 Task: Look for space in Kasongo-Lunda, Democratic Republic of the Congo from 15th August, 2023 to 20th August, 2023 for 1 adult in price range Rs.5000 to Rs.10000. Place can be private room with 1  bedroom having 1 bed and 1 bathroom. Property type can be house, flat, guest house, hotel. Booking option can be shelf check-in. Required host language is .
Action: Mouse moved to (402, 93)
Screenshot: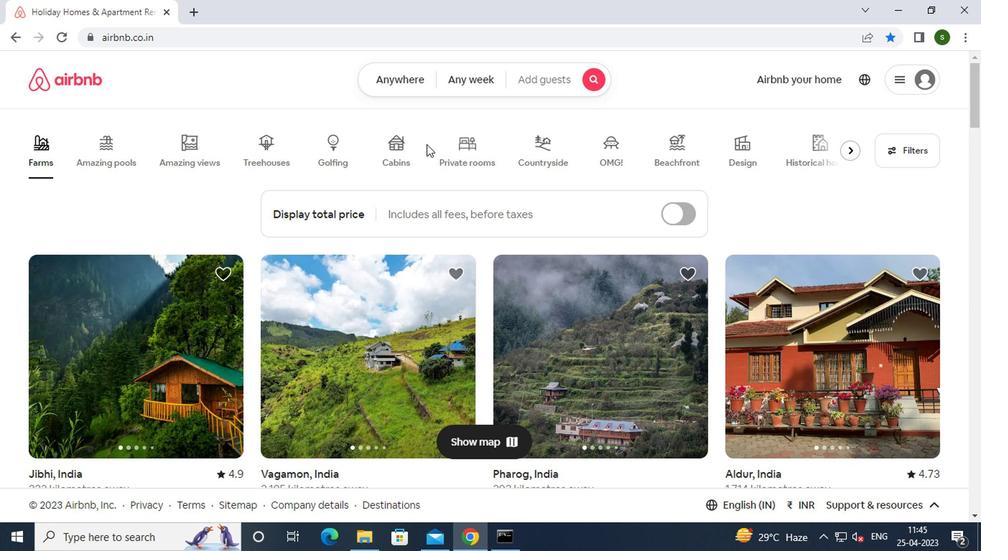 
Action: Mouse pressed left at (402, 93)
Screenshot: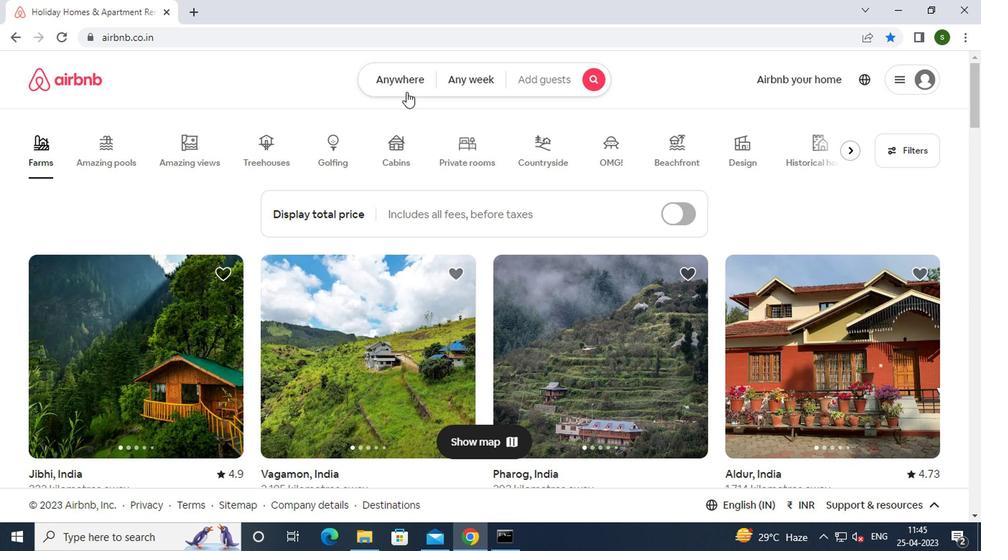 
Action: Mouse moved to (298, 139)
Screenshot: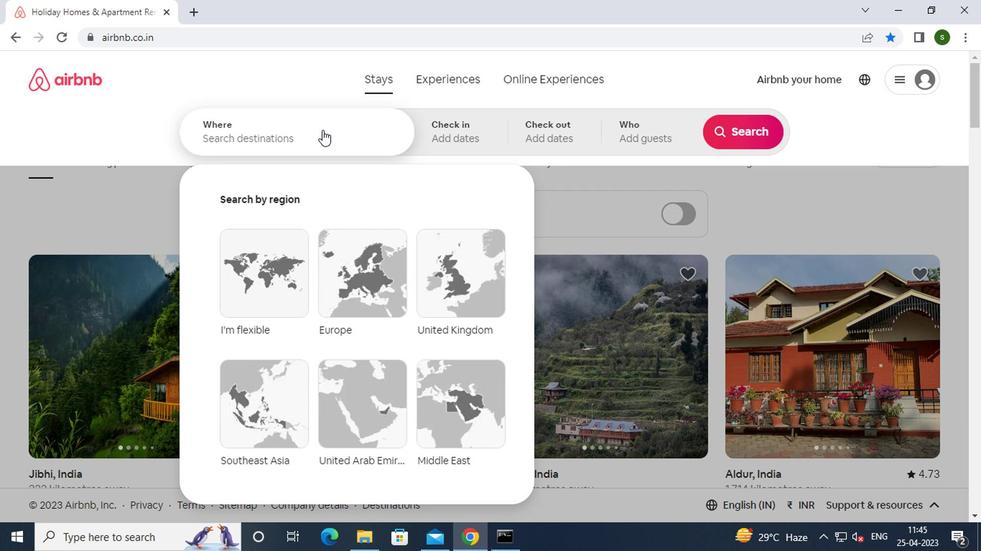 
Action: Mouse pressed left at (298, 139)
Screenshot: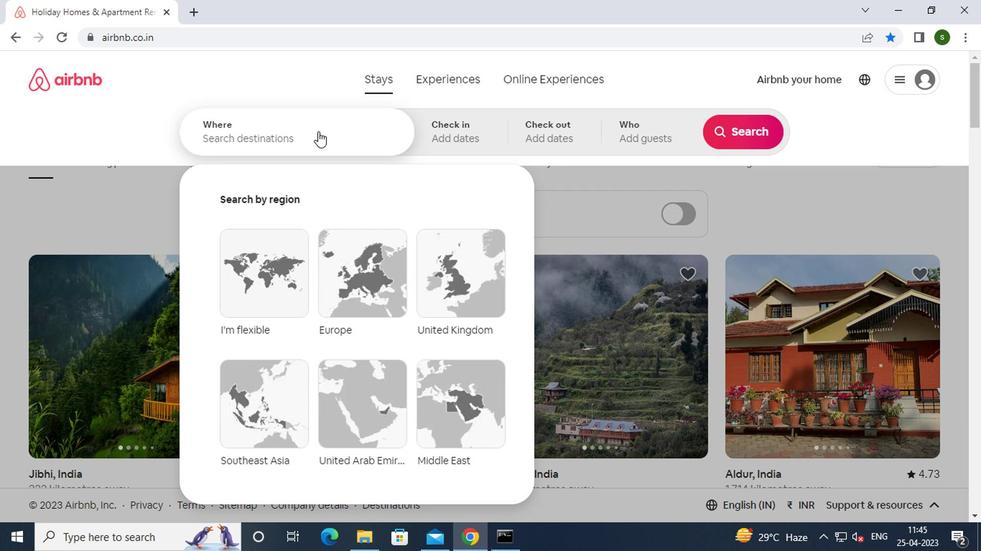 
Action: Key pressed k<Key.caps_lock>asongo-<Key.caps_lock>l<Key.caps_lock>unda,
Screenshot: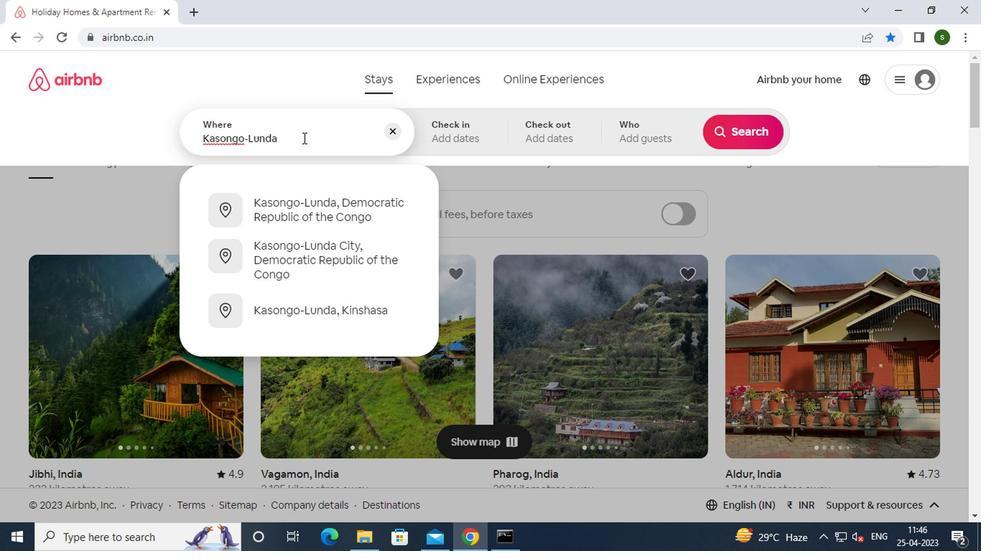 
Action: Mouse moved to (310, 205)
Screenshot: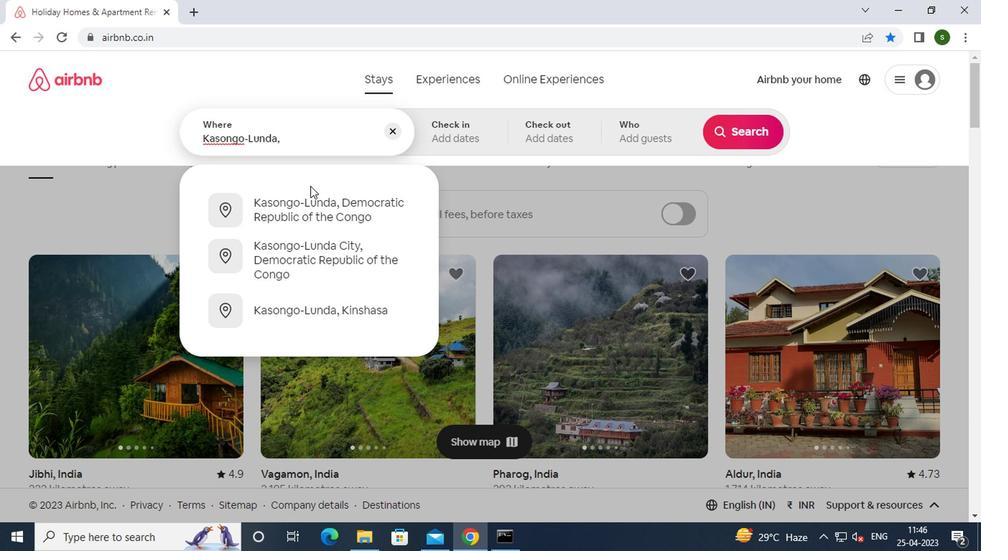 
Action: Mouse pressed left at (310, 205)
Screenshot: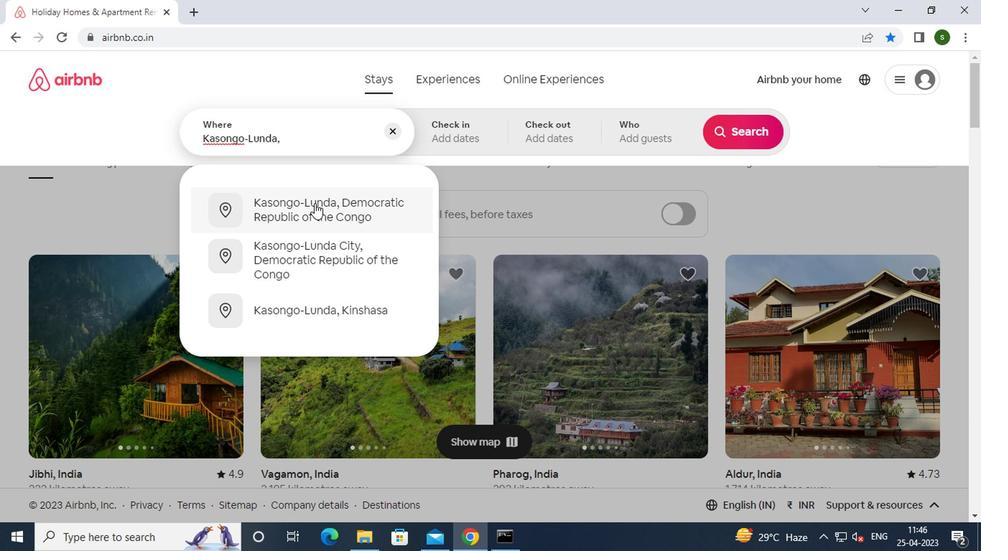 
Action: Mouse moved to (728, 245)
Screenshot: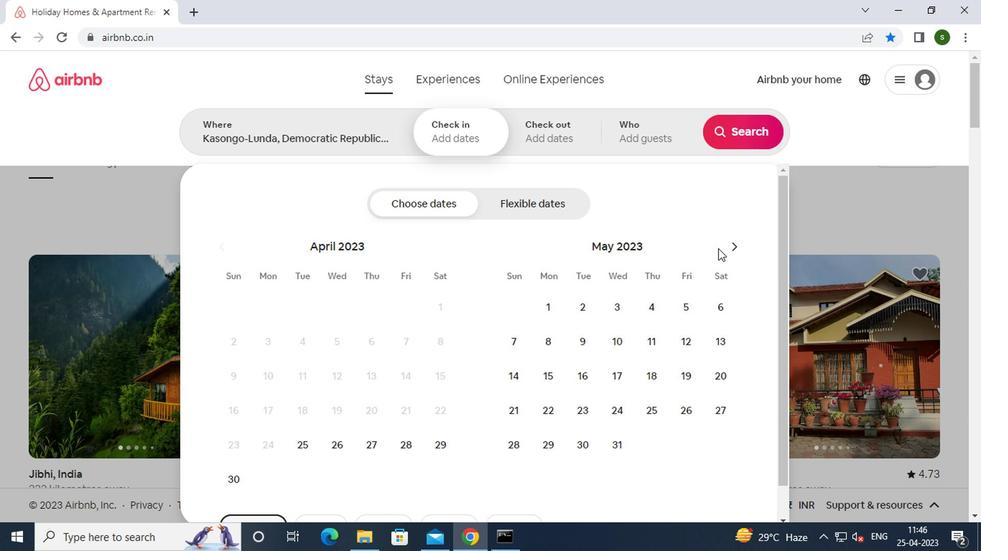 
Action: Mouse pressed left at (728, 245)
Screenshot: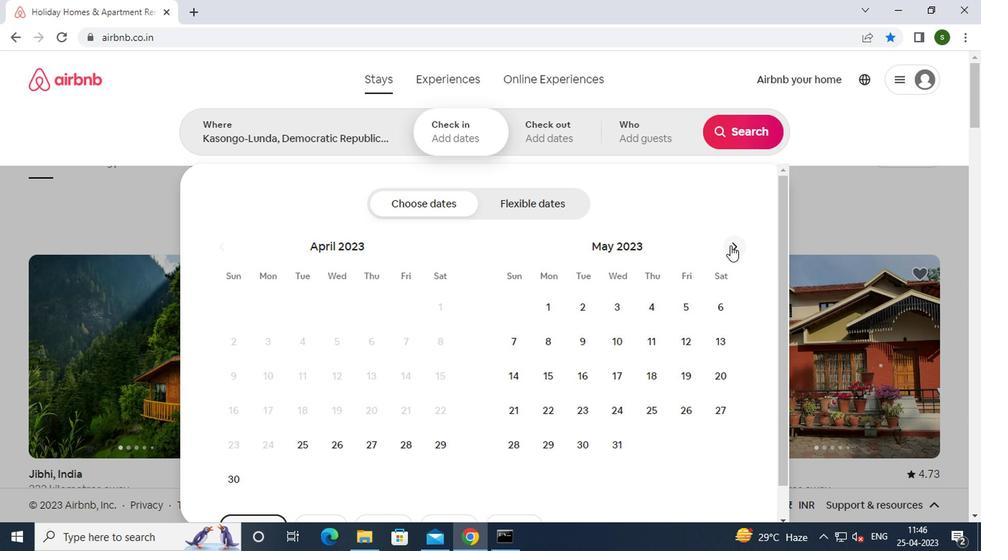 
Action: Mouse pressed left at (728, 245)
Screenshot: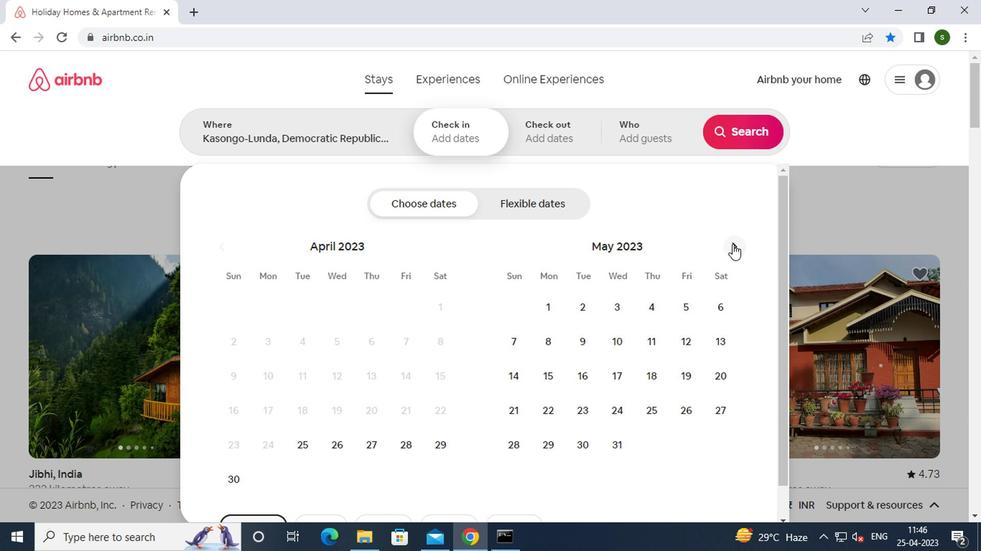 
Action: Mouse moved to (728, 245)
Screenshot: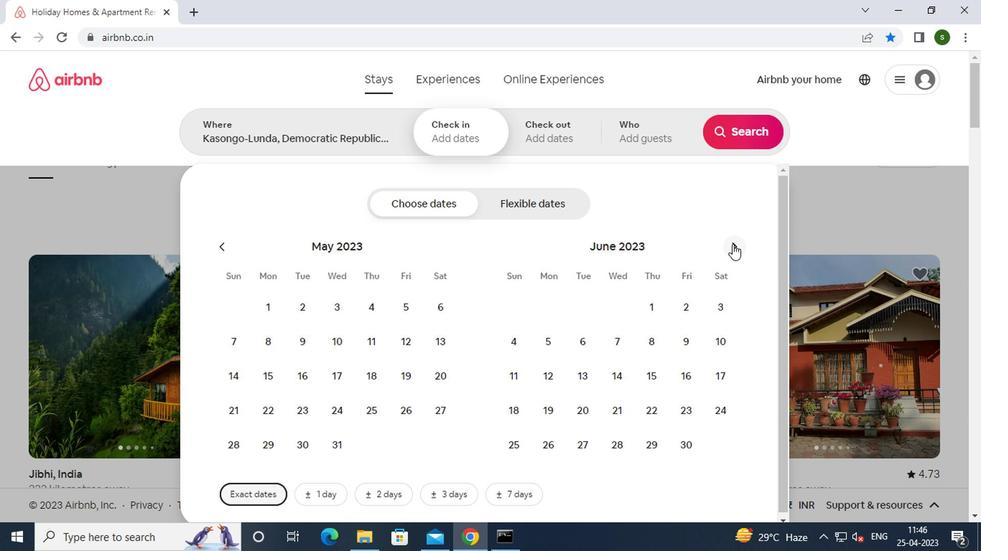 
Action: Mouse pressed left at (728, 245)
Screenshot: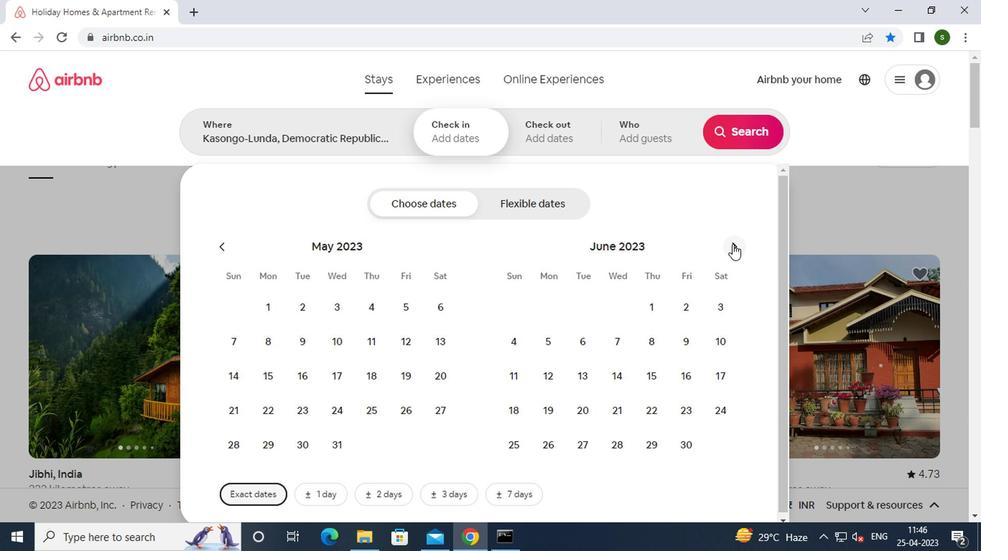 
Action: Mouse moved to (728, 245)
Screenshot: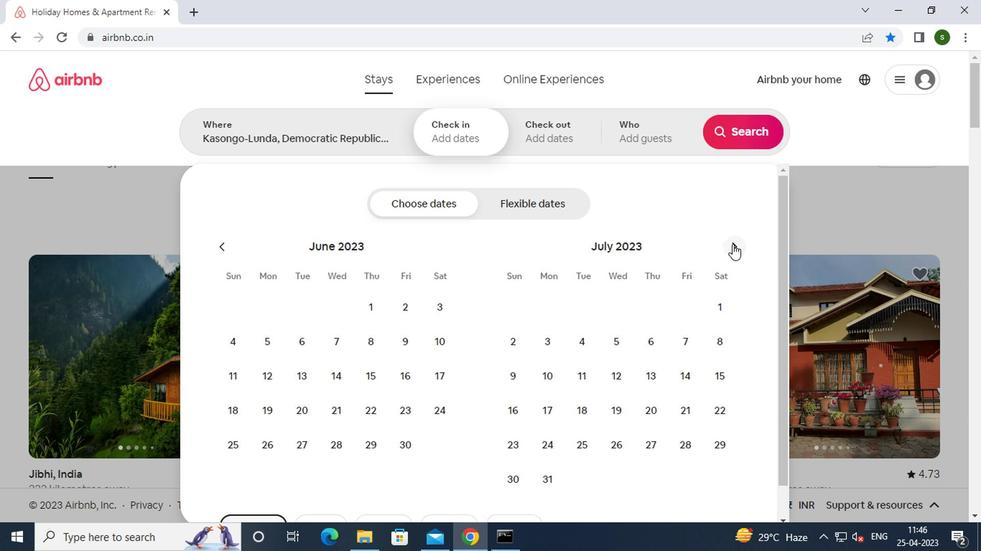 
Action: Mouse pressed left at (728, 245)
Screenshot: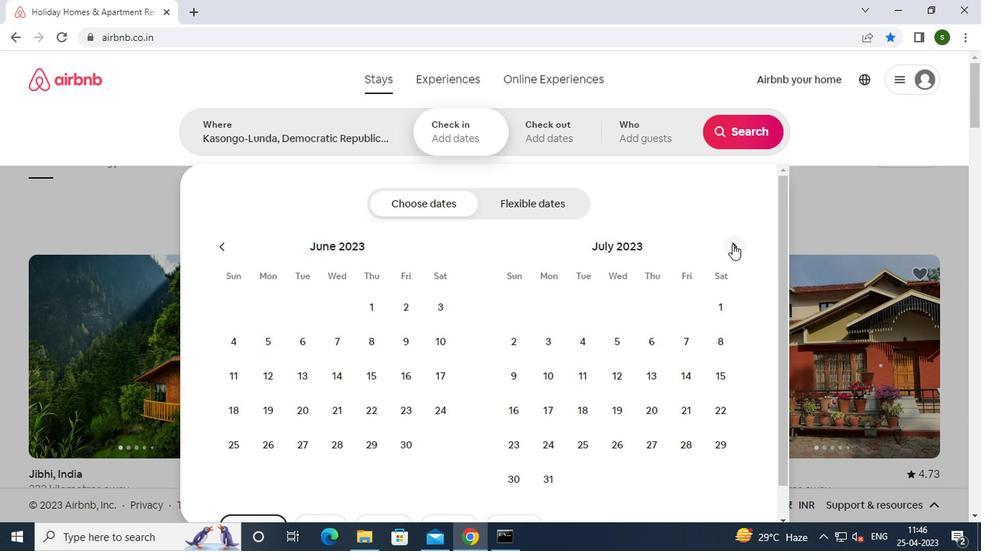
Action: Mouse moved to (572, 383)
Screenshot: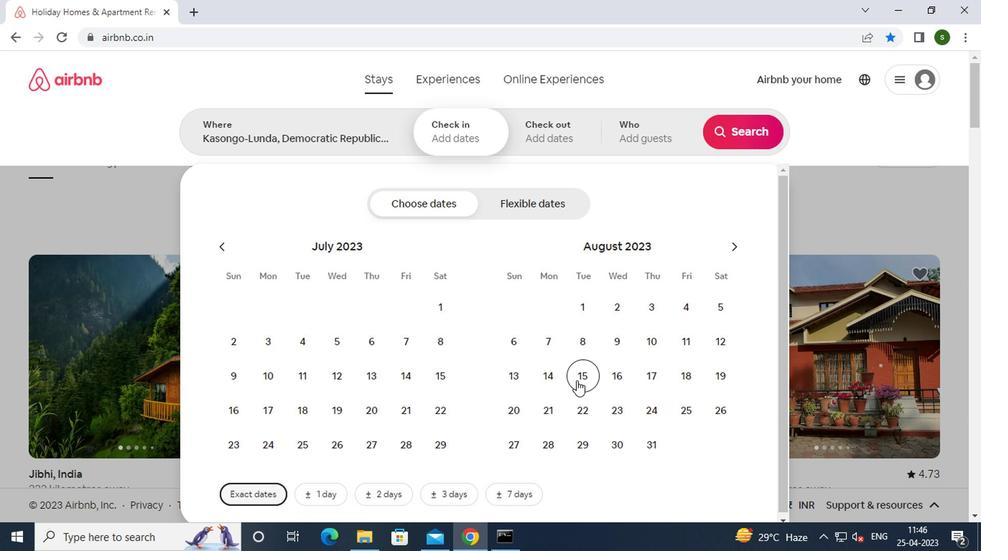
Action: Mouse pressed left at (572, 383)
Screenshot: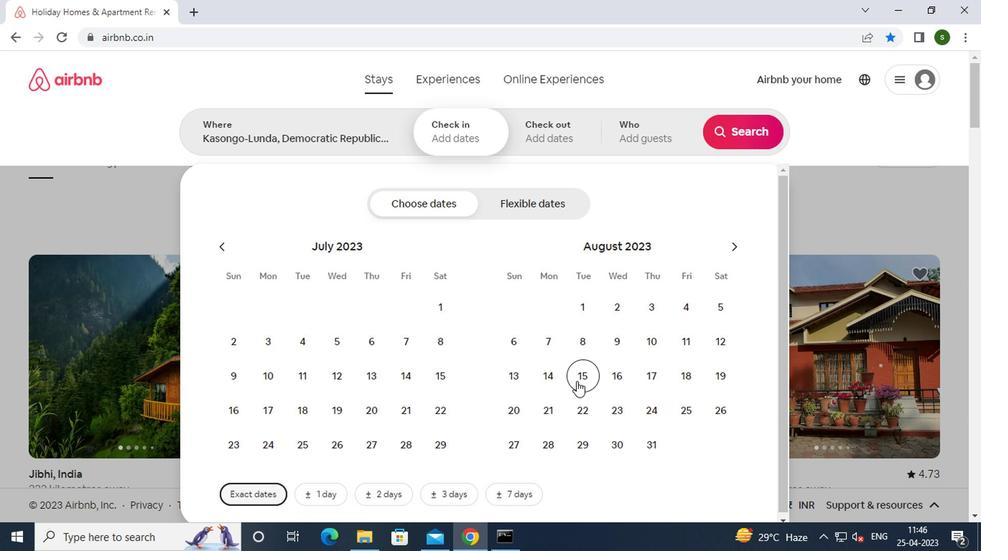 
Action: Mouse moved to (501, 408)
Screenshot: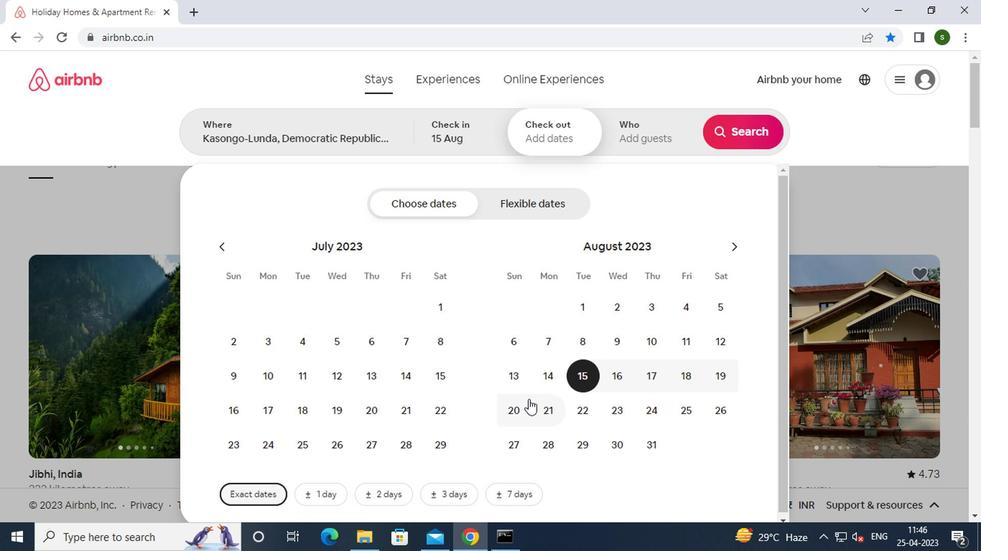 
Action: Mouse pressed left at (501, 408)
Screenshot: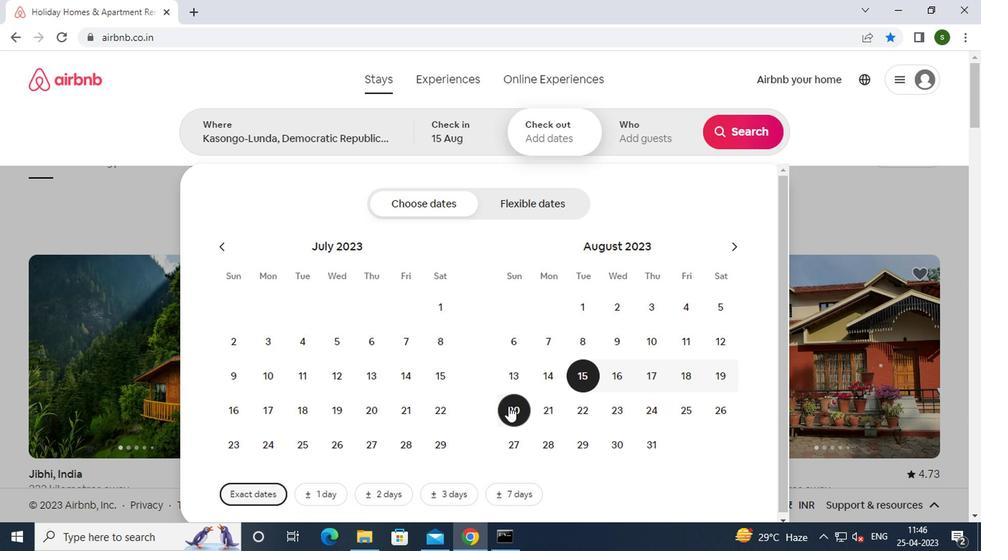 
Action: Mouse moved to (638, 135)
Screenshot: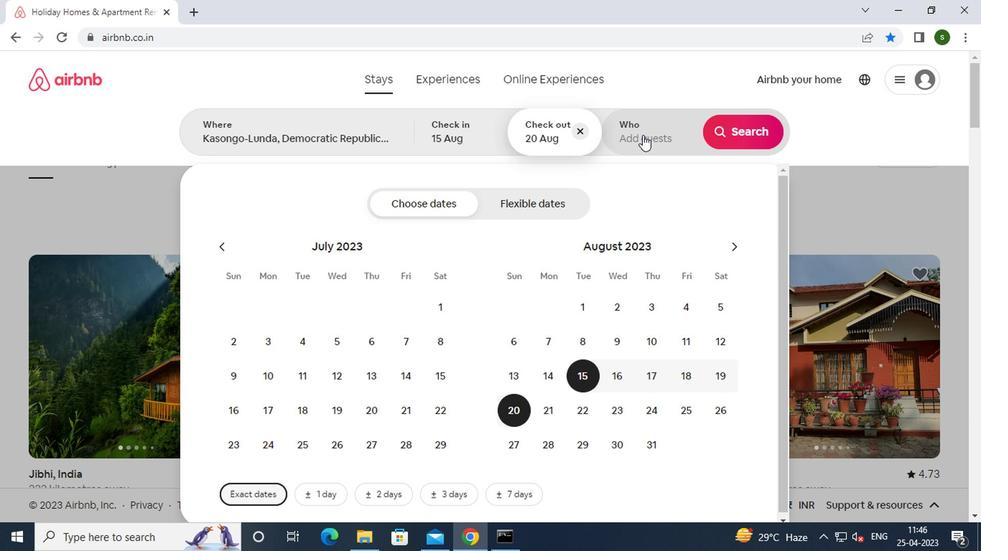 
Action: Mouse pressed left at (638, 135)
Screenshot: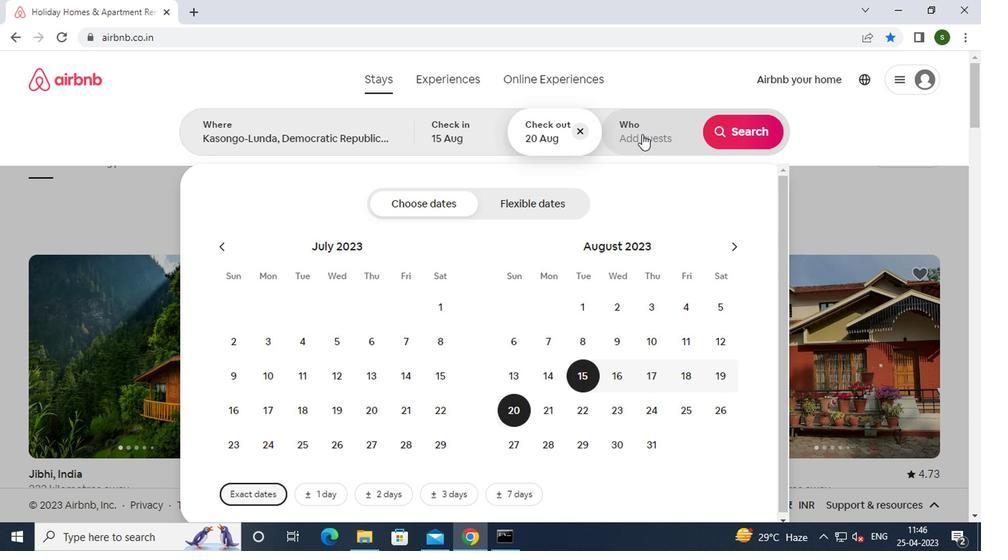 
Action: Mouse moved to (743, 209)
Screenshot: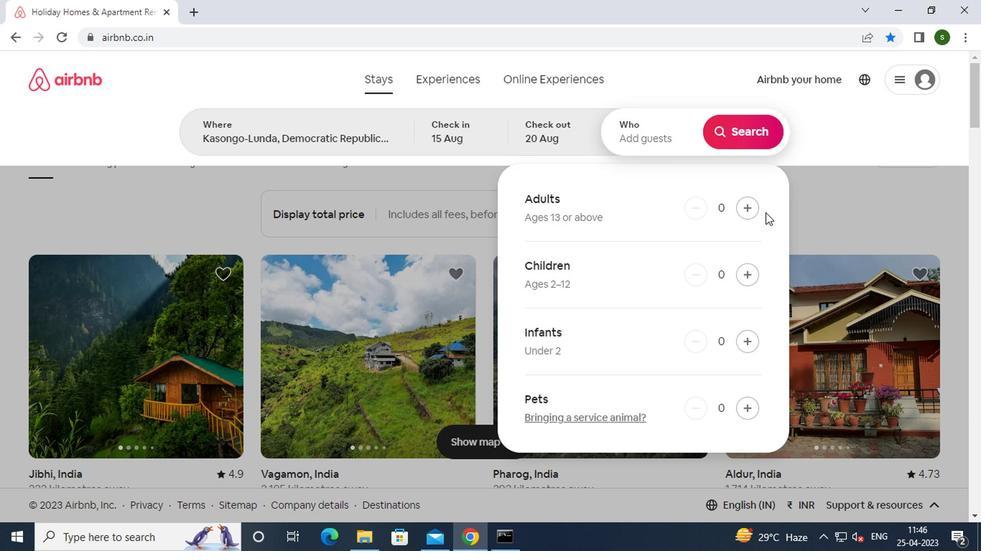 
Action: Mouse pressed left at (743, 209)
Screenshot: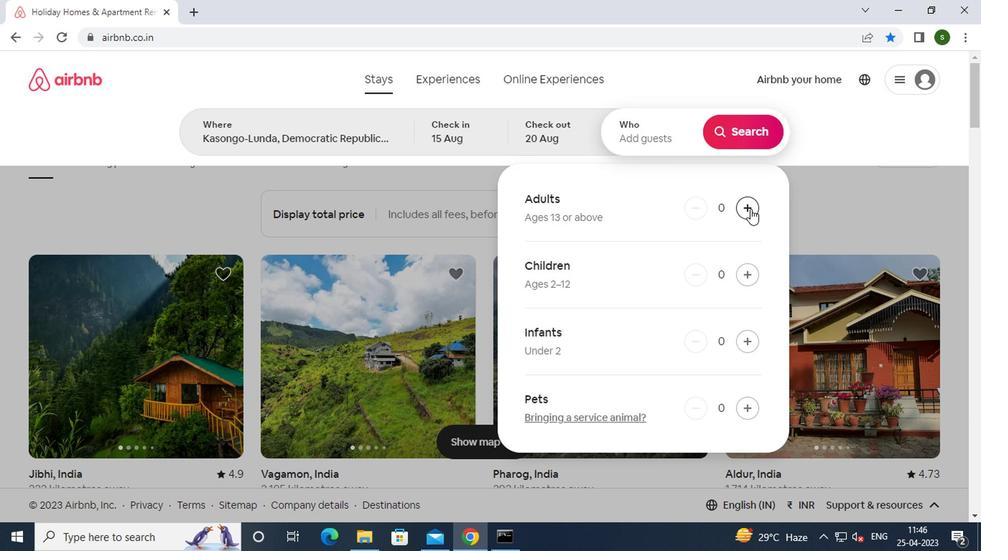 
Action: Mouse moved to (724, 127)
Screenshot: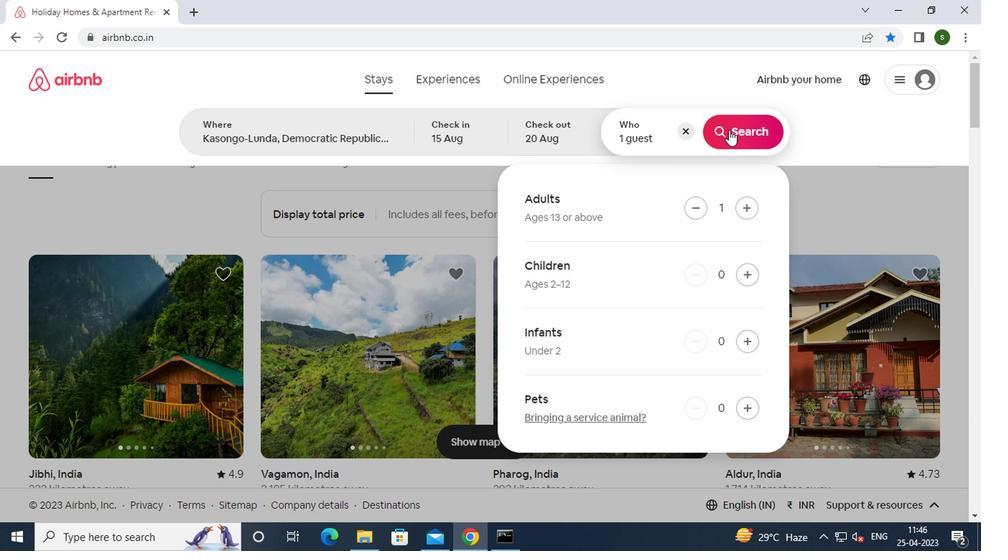 
Action: Mouse pressed left at (724, 127)
Screenshot: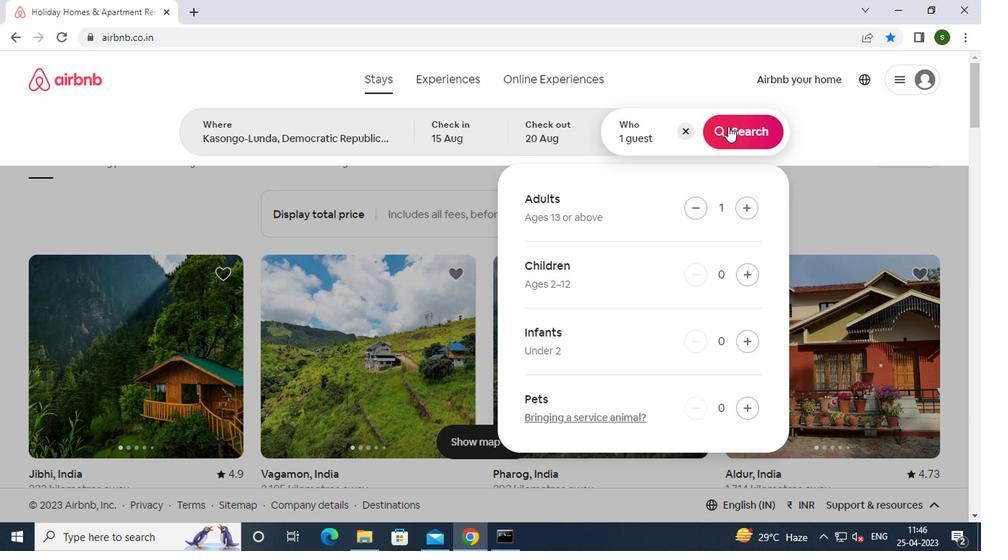 
Action: Mouse moved to (911, 143)
Screenshot: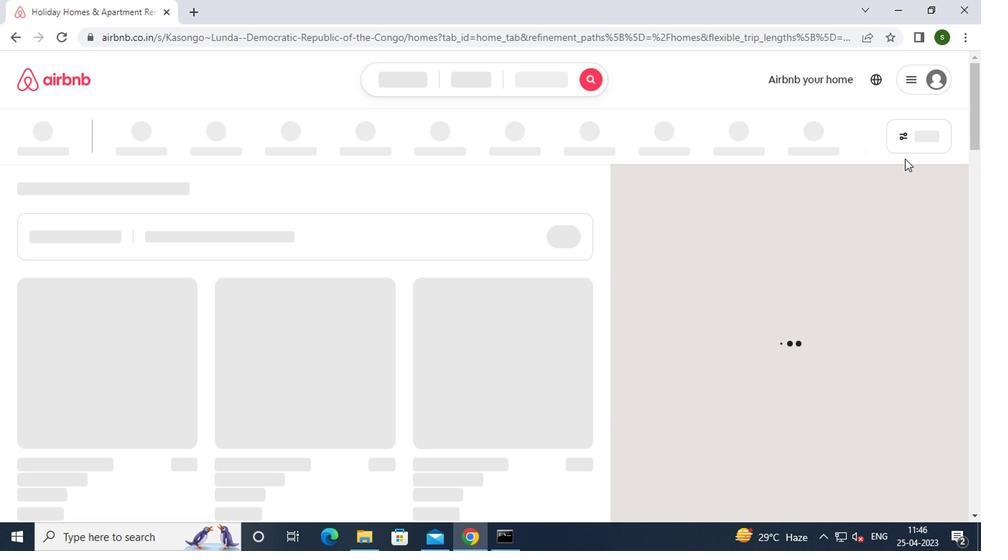 
Action: Mouse pressed left at (911, 143)
Screenshot: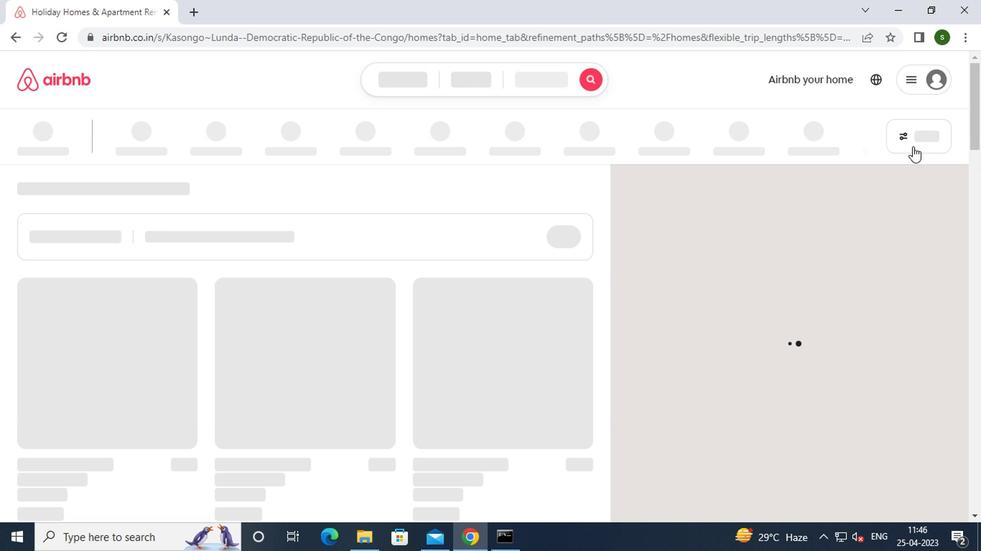 
Action: Mouse moved to (388, 213)
Screenshot: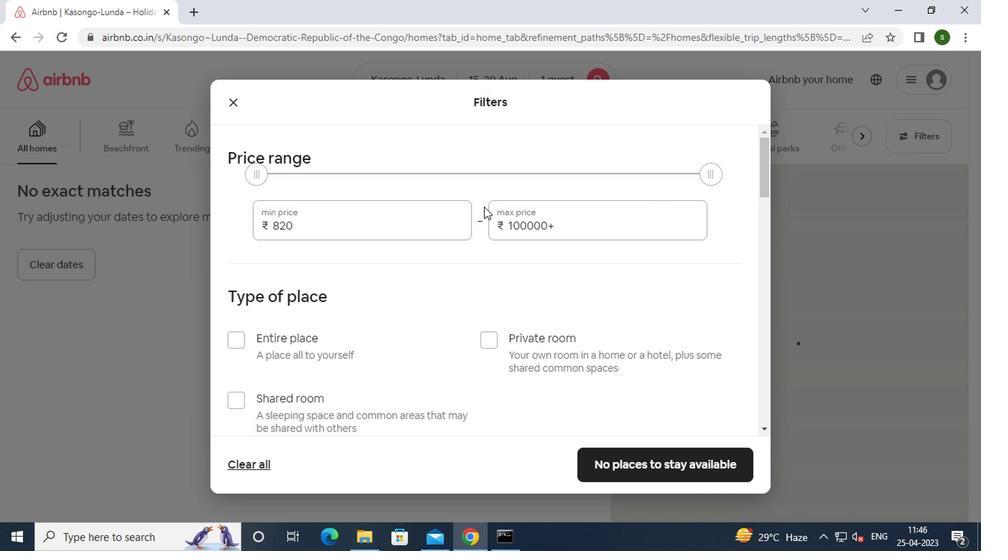 
Action: Mouse pressed left at (388, 213)
Screenshot: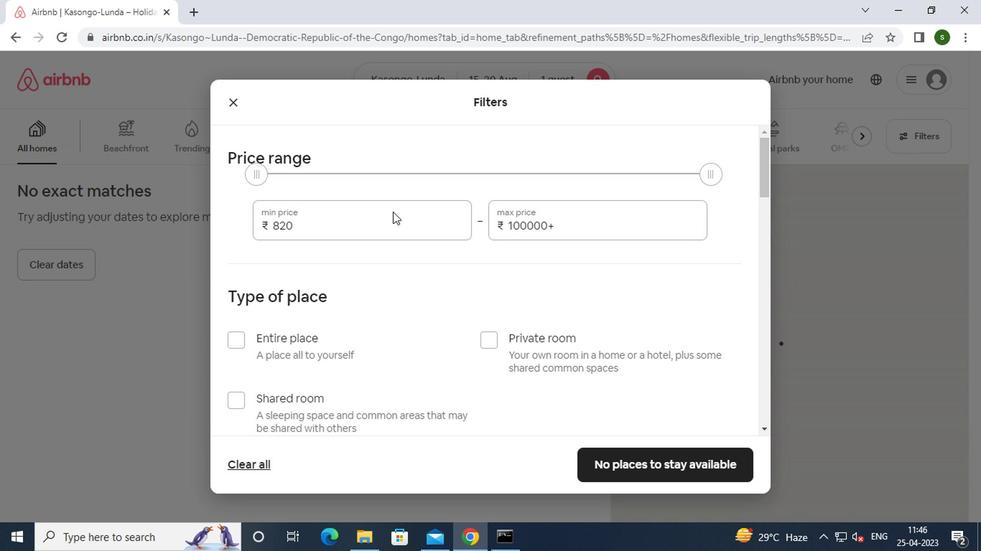 
Action: Mouse moved to (389, 214)
Screenshot: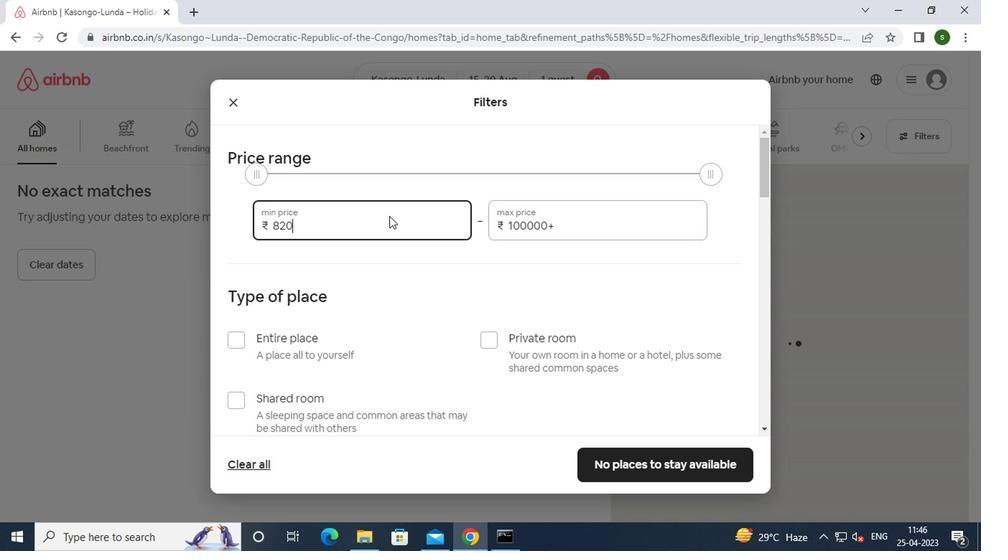 
Action: Key pressed <Key.backspace><Key.backspace><Key.backspace><Key.backspace>5000
Screenshot: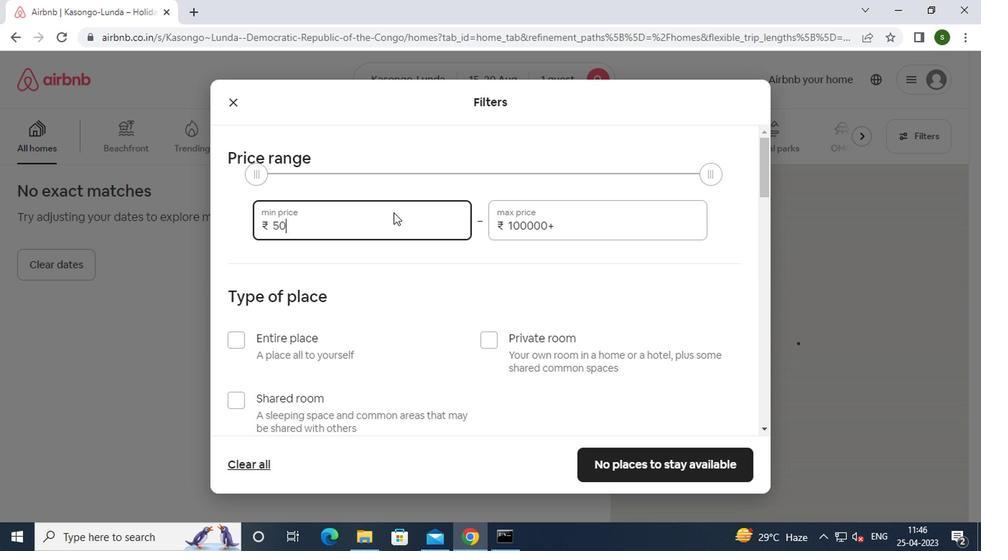 
Action: Mouse moved to (580, 223)
Screenshot: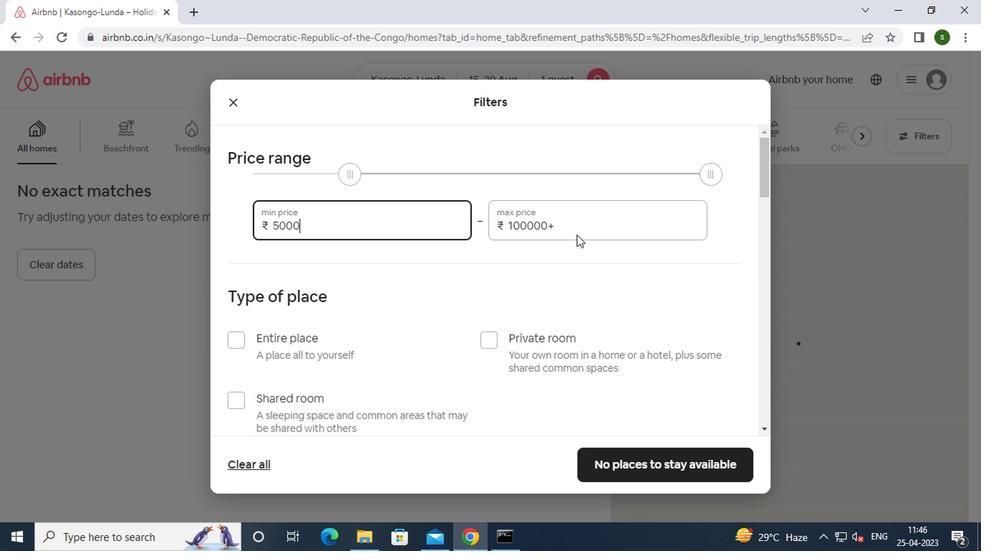 
Action: Mouse pressed left at (580, 223)
Screenshot: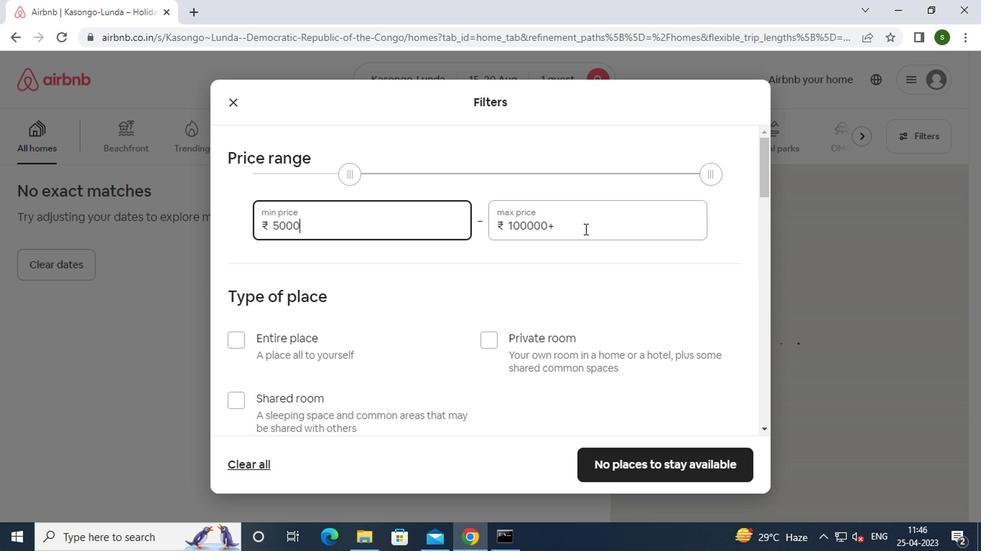 
Action: Mouse moved to (571, 228)
Screenshot: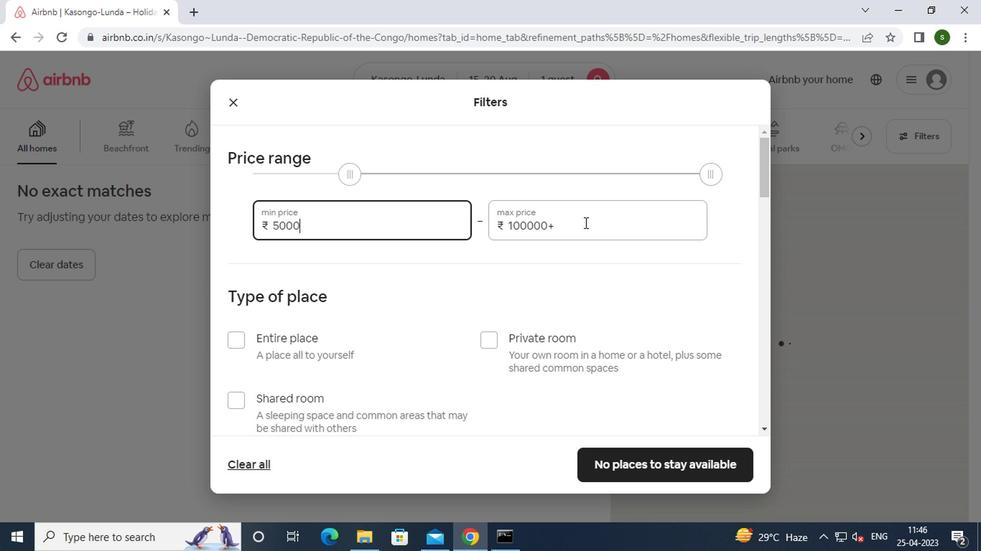 
Action: Key pressed <Key.backspace><Key.backspace><Key.backspace><Key.backspace><Key.backspace><Key.backspace><Key.backspace><Key.backspace><Key.backspace><Key.backspace><Key.backspace><Key.backspace>10000
Screenshot: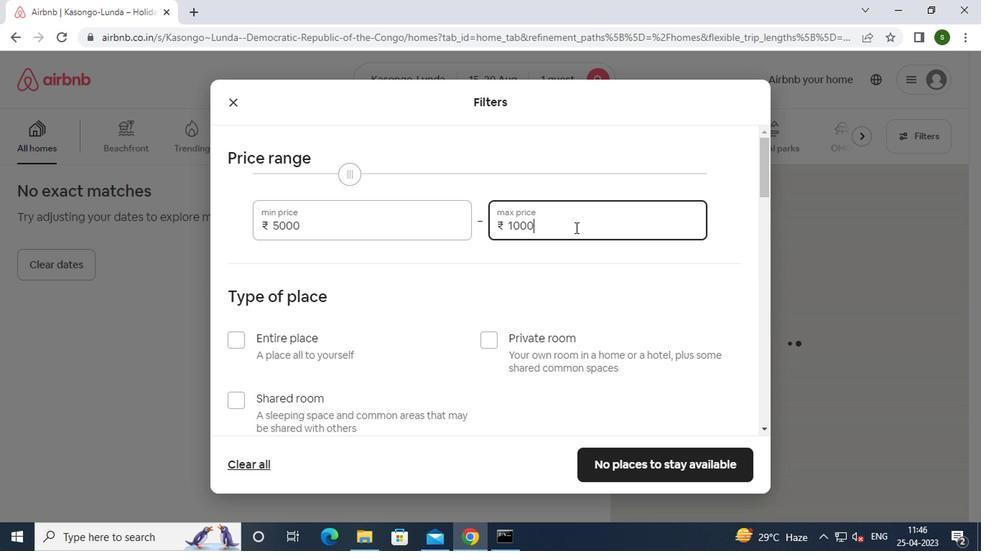 
Action: Mouse moved to (435, 251)
Screenshot: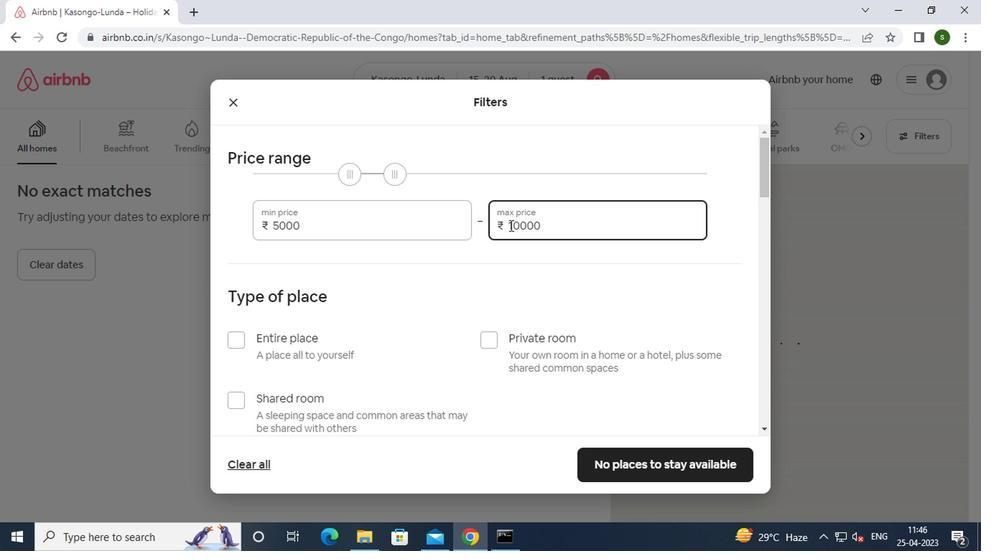 
Action: Mouse scrolled (435, 250) with delta (0, -1)
Screenshot: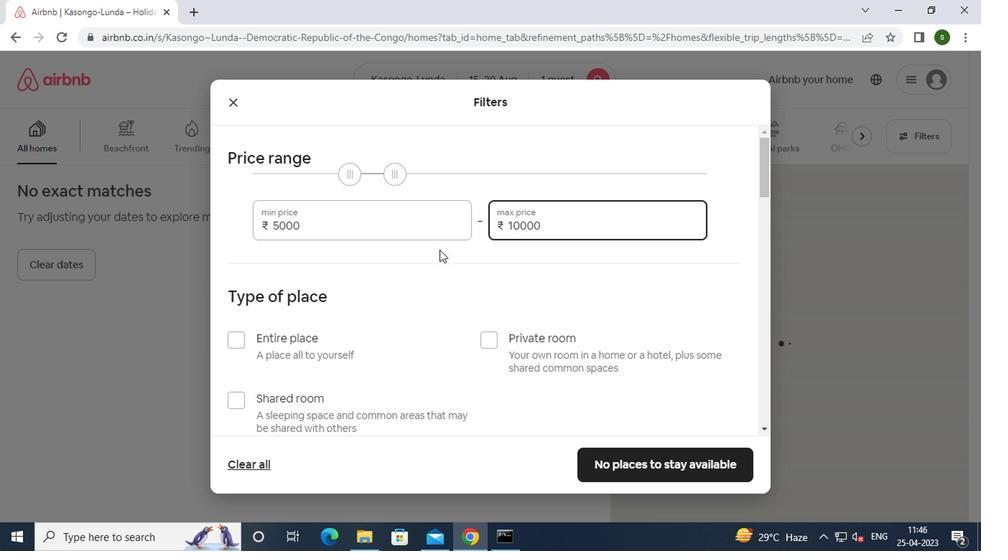 
Action: Mouse moved to (435, 251)
Screenshot: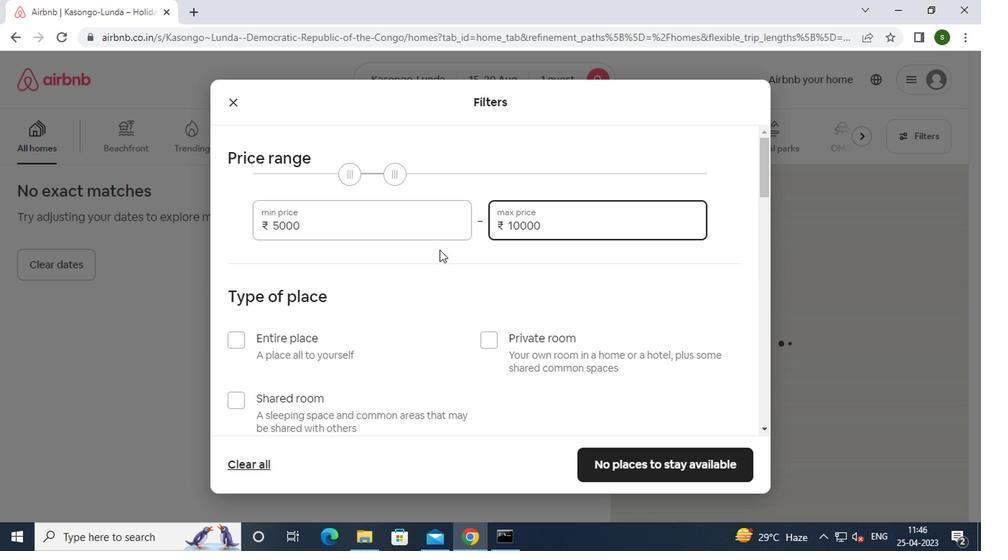 
Action: Mouse scrolled (435, 250) with delta (0, -1)
Screenshot: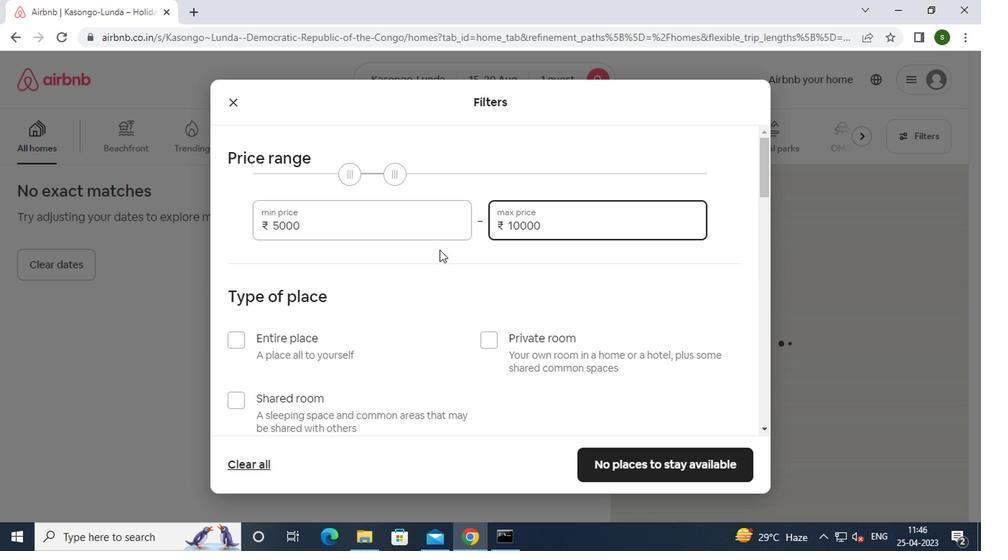 
Action: Mouse moved to (486, 194)
Screenshot: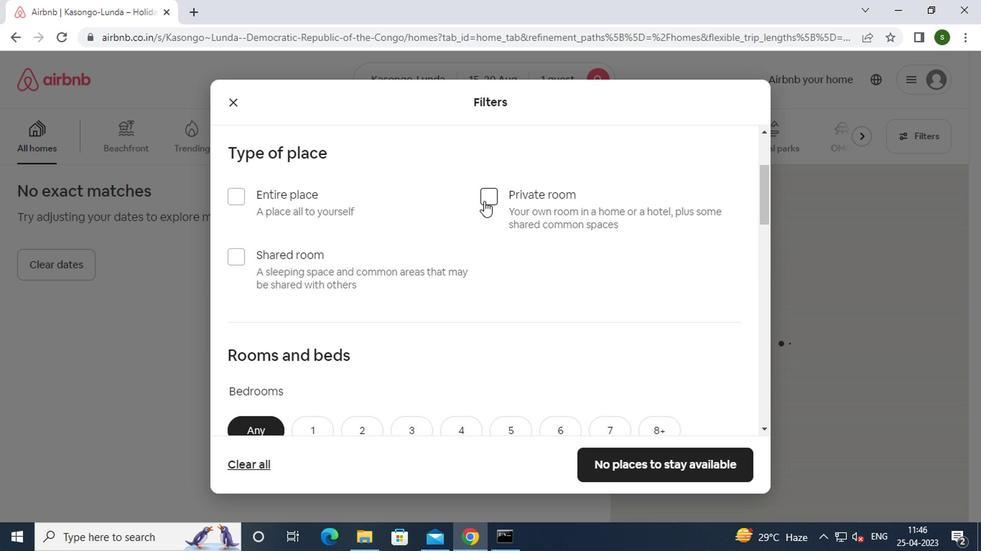 
Action: Mouse pressed left at (486, 194)
Screenshot: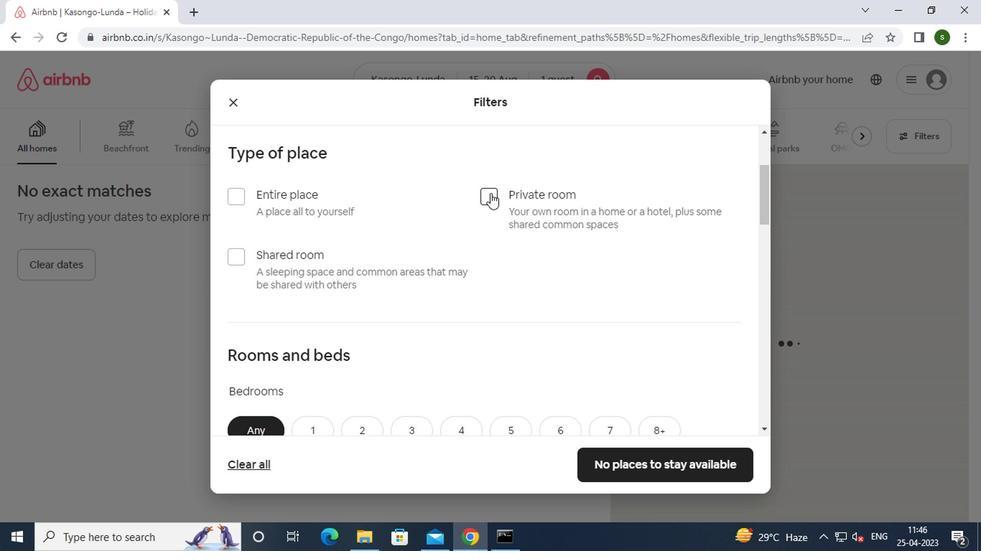
Action: Mouse moved to (391, 248)
Screenshot: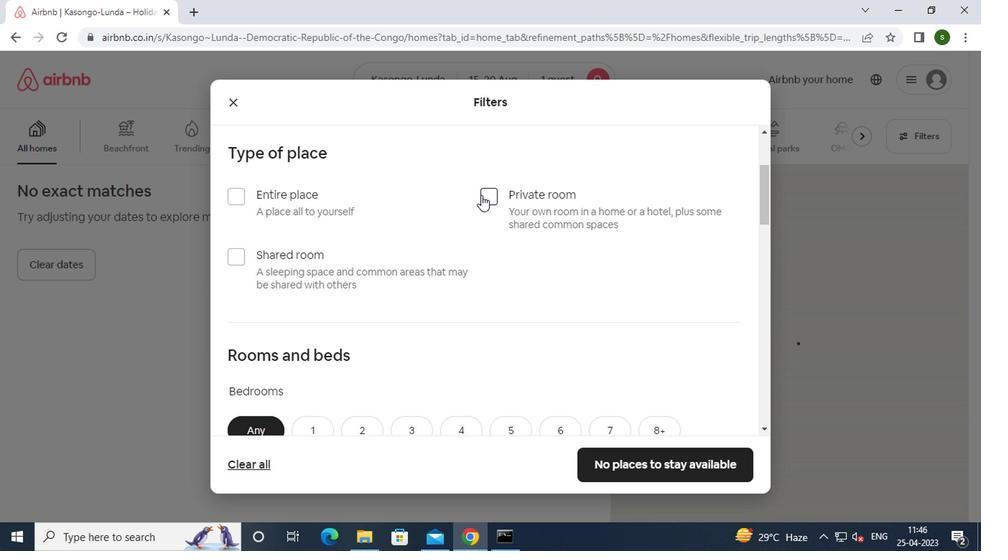 
Action: Mouse scrolled (391, 248) with delta (0, 0)
Screenshot: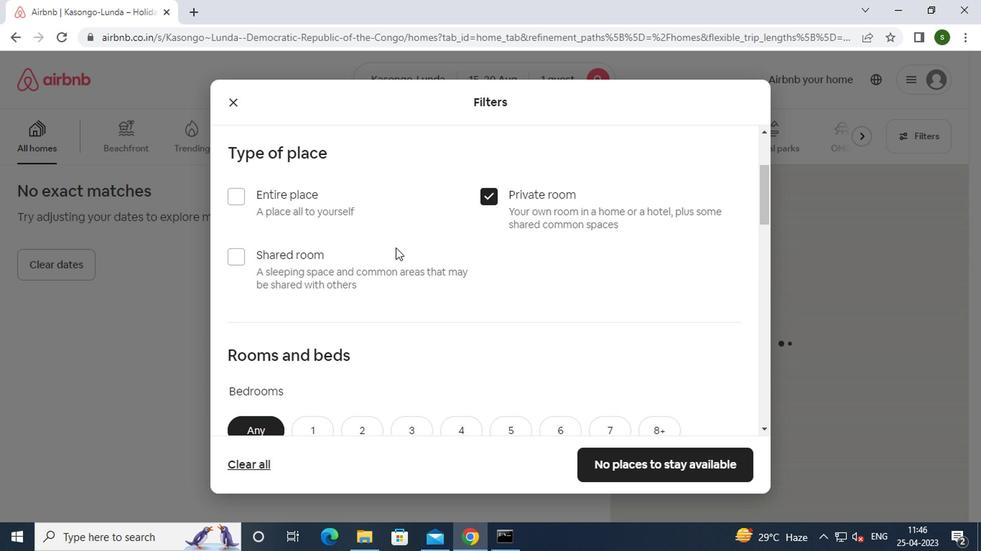 
Action: Mouse scrolled (391, 248) with delta (0, 0)
Screenshot: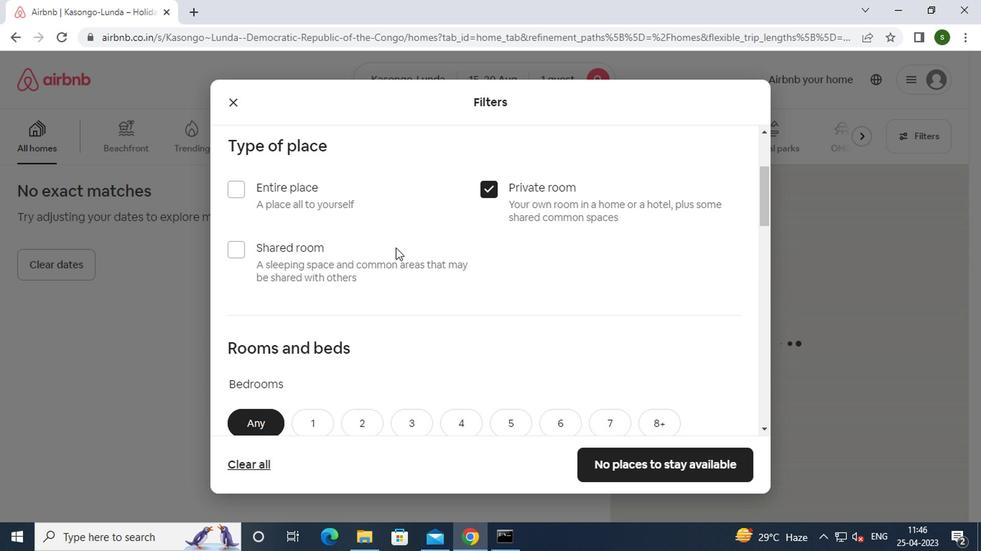 
Action: Mouse scrolled (391, 248) with delta (0, 0)
Screenshot: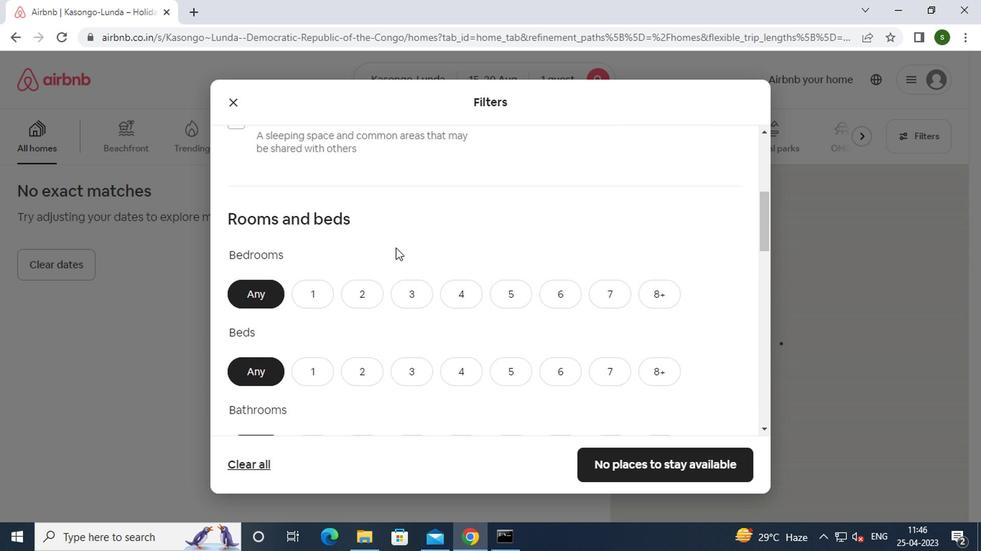 
Action: Mouse moved to (297, 216)
Screenshot: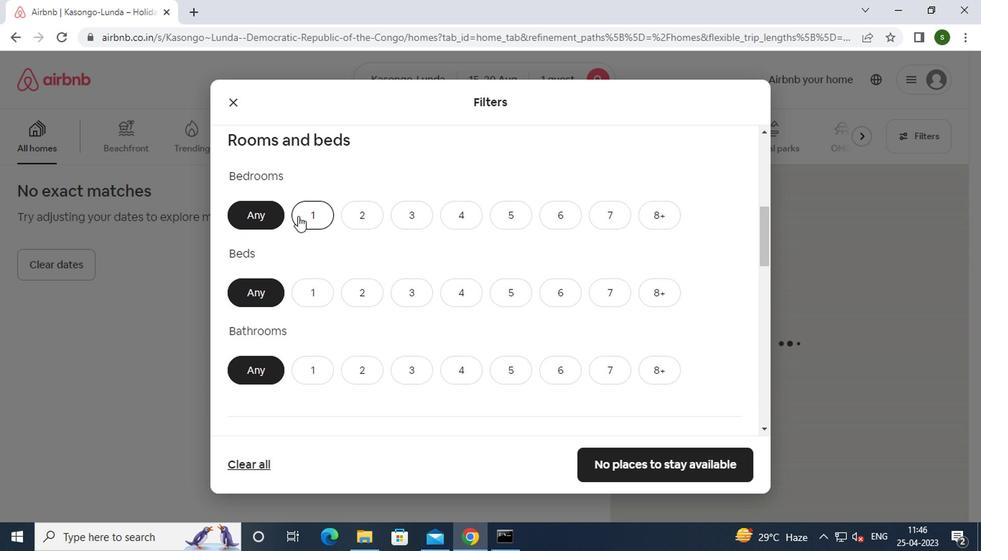 
Action: Mouse pressed left at (297, 216)
Screenshot: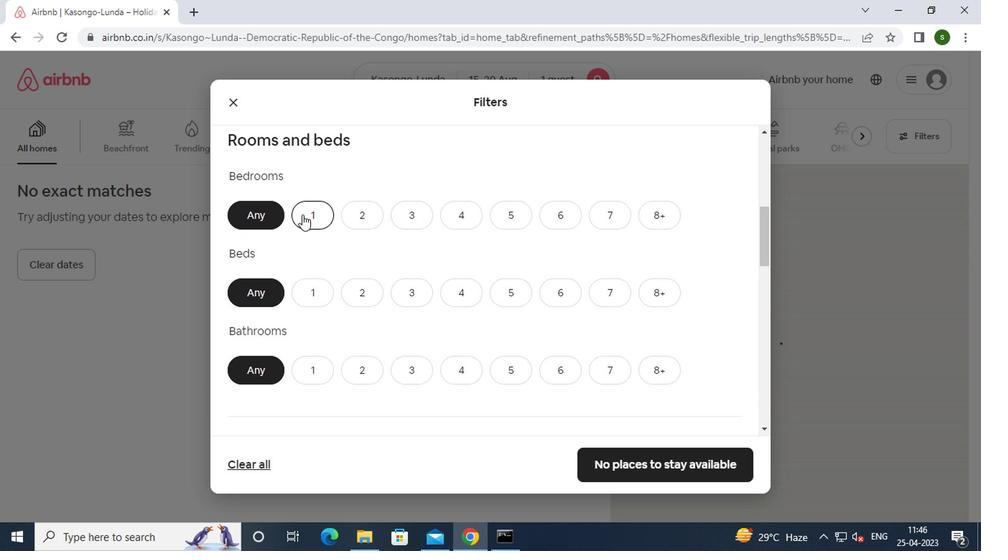 
Action: Mouse moved to (323, 289)
Screenshot: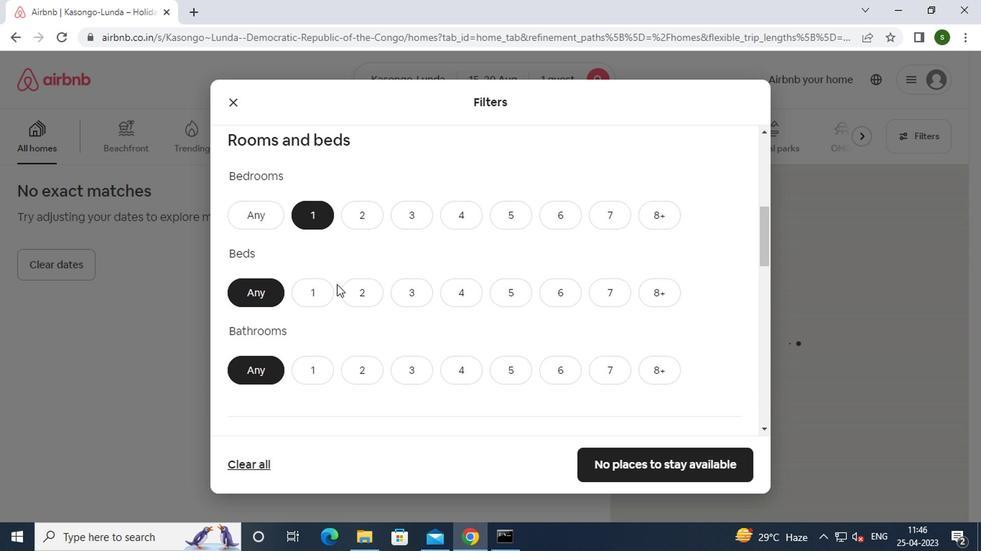 
Action: Mouse pressed left at (323, 289)
Screenshot: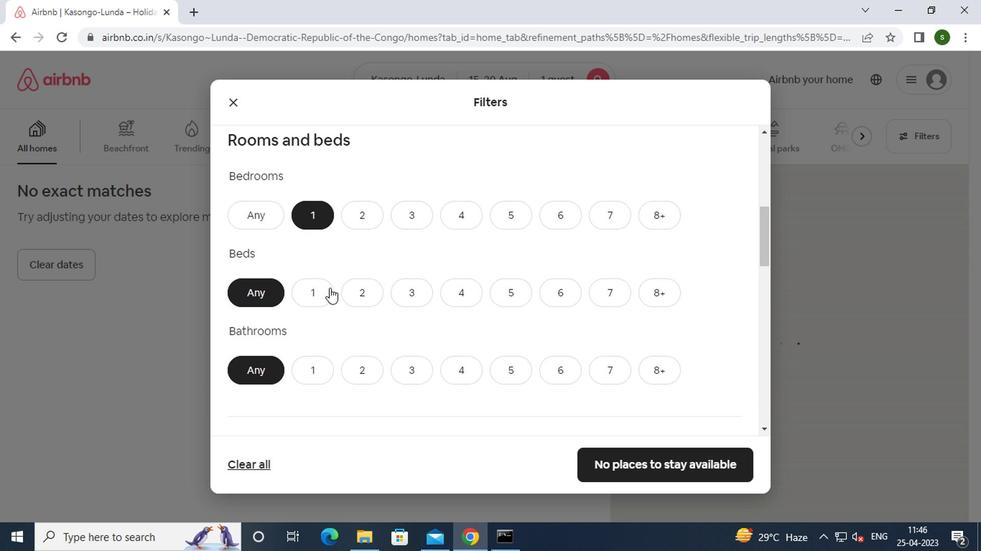 
Action: Mouse moved to (304, 364)
Screenshot: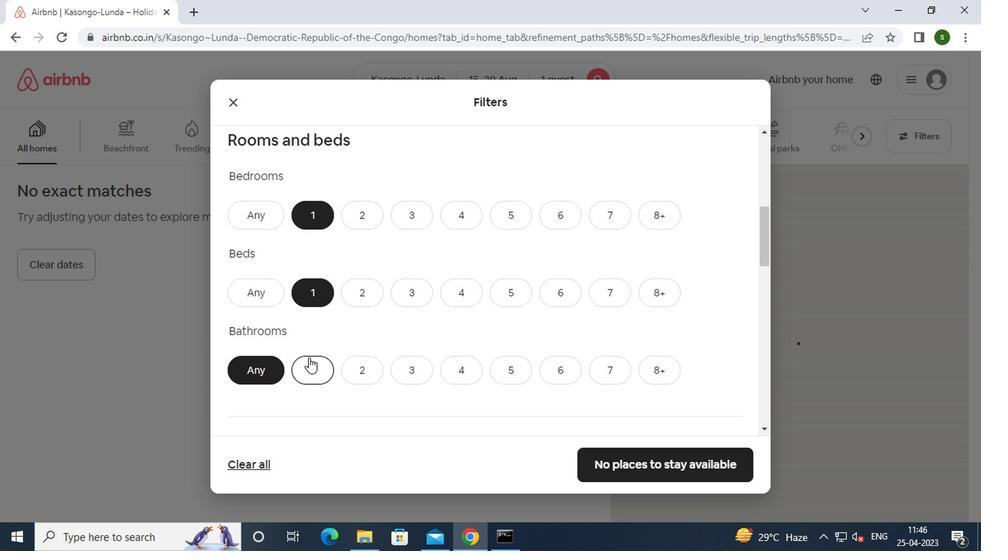 
Action: Mouse pressed left at (304, 364)
Screenshot: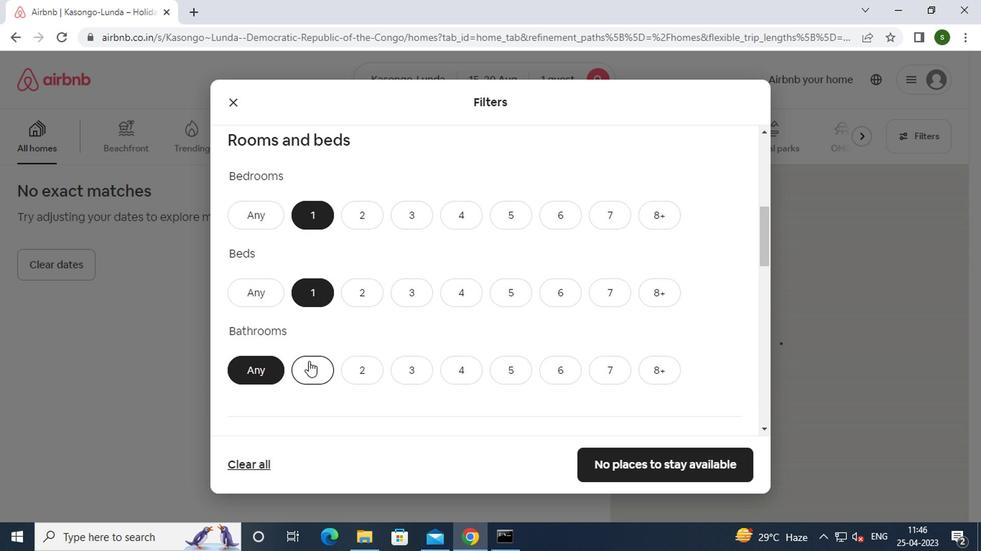 
Action: Mouse moved to (370, 308)
Screenshot: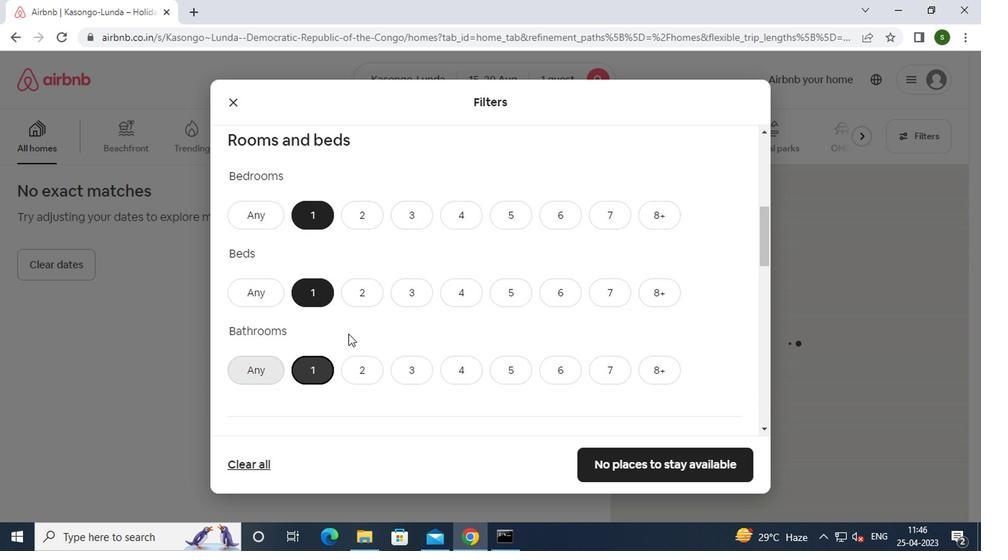 
Action: Mouse scrolled (370, 307) with delta (0, -1)
Screenshot: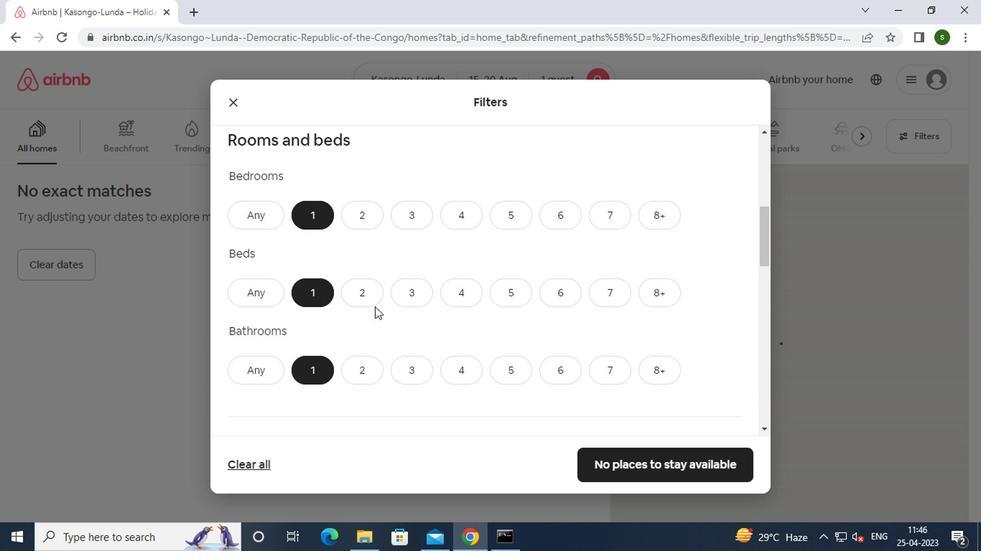 
Action: Mouse scrolled (370, 307) with delta (0, -1)
Screenshot: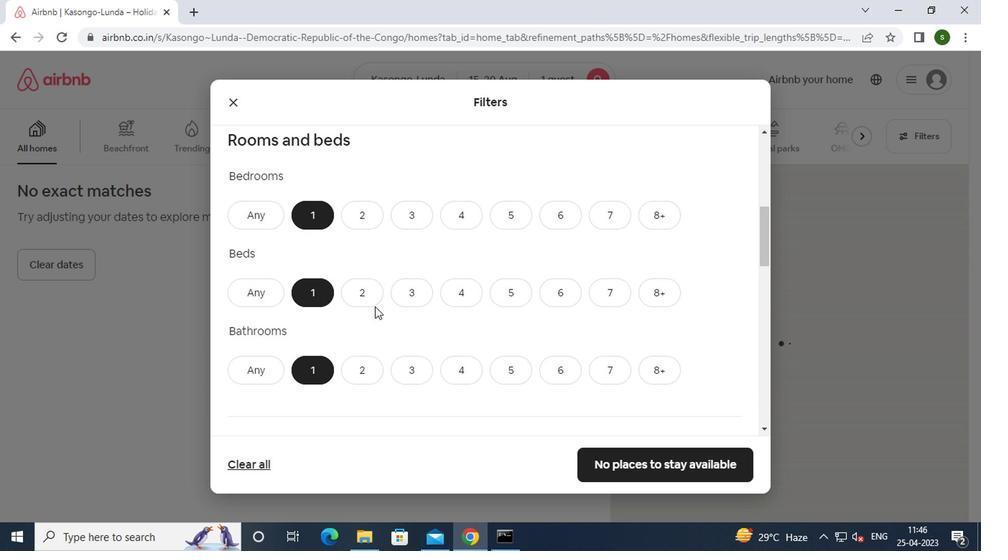 
Action: Mouse scrolled (370, 307) with delta (0, -1)
Screenshot: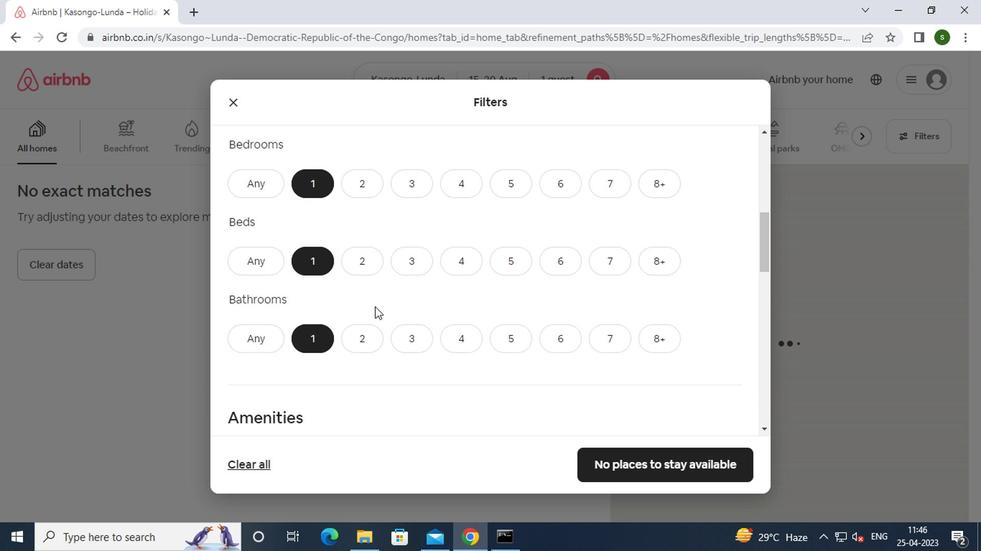 
Action: Mouse moved to (432, 289)
Screenshot: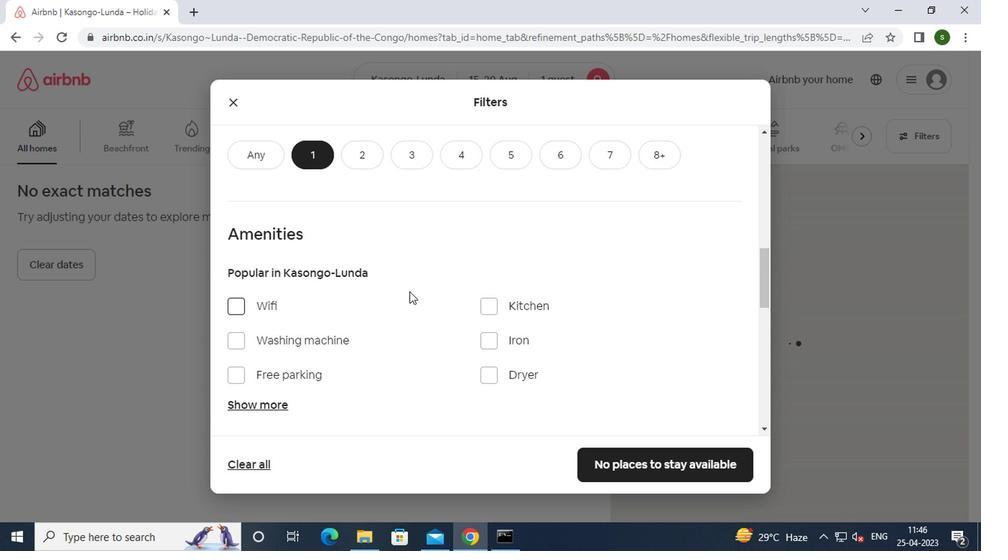 
Action: Mouse scrolled (432, 288) with delta (0, 0)
Screenshot: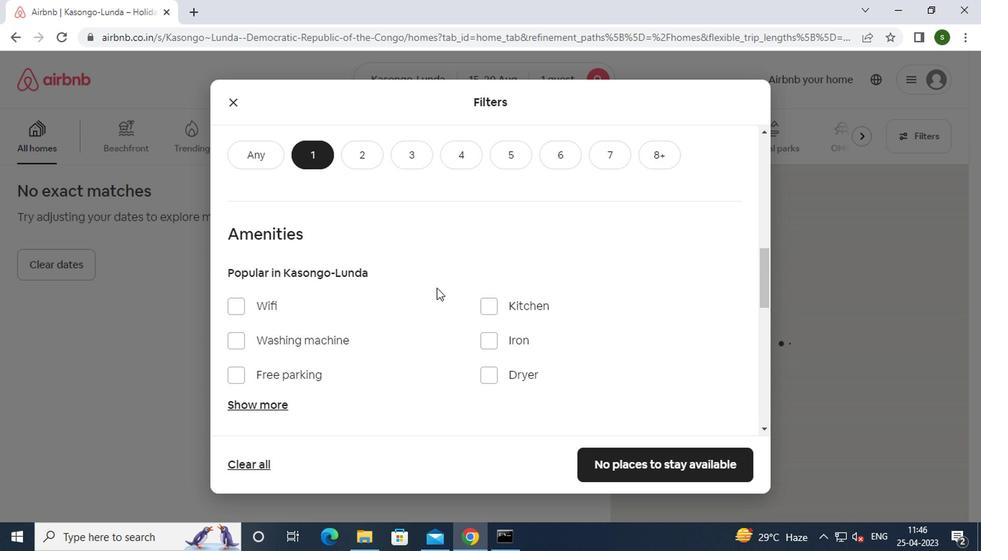 
Action: Mouse scrolled (432, 288) with delta (0, 0)
Screenshot: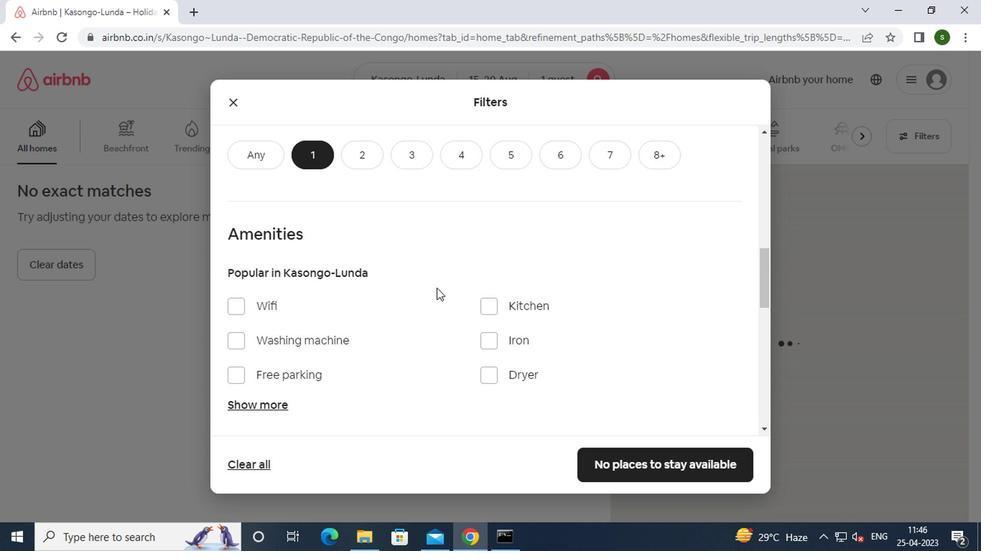 
Action: Mouse scrolled (432, 288) with delta (0, 0)
Screenshot: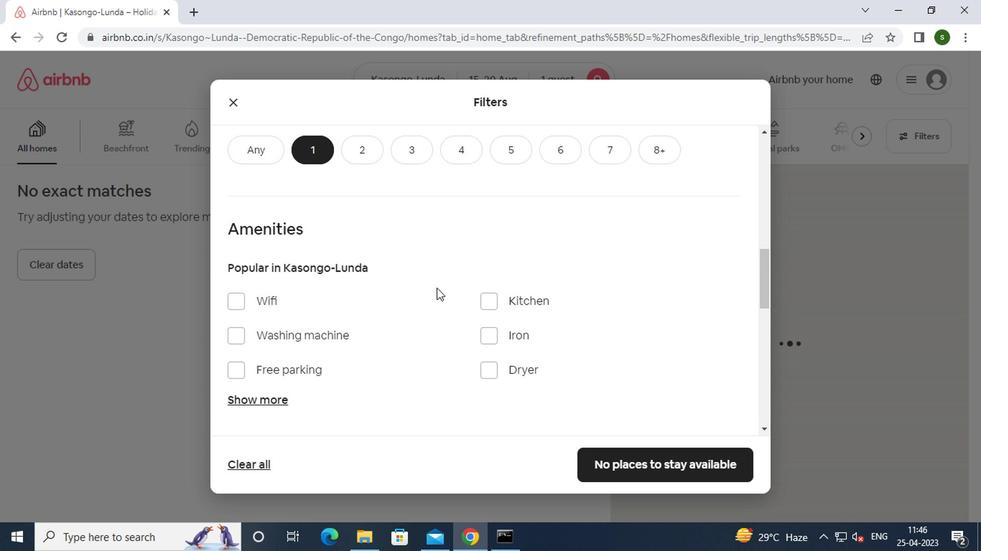 
Action: Mouse scrolled (432, 288) with delta (0, 0)
Screenshot: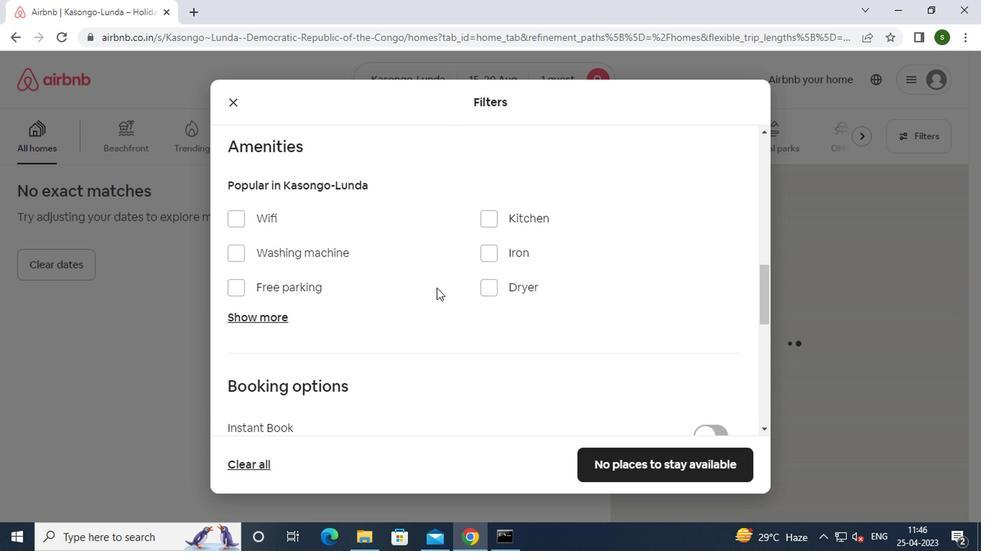 
Action: Mouse moved to (707, 287)
Screenshot: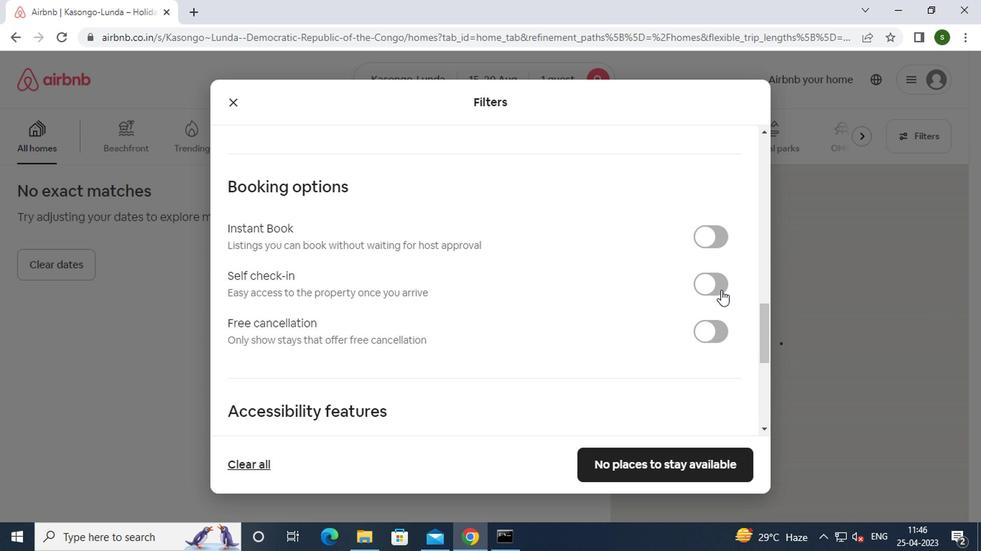 
Action: Mouse pressed left at (707, 287)
Screenshot: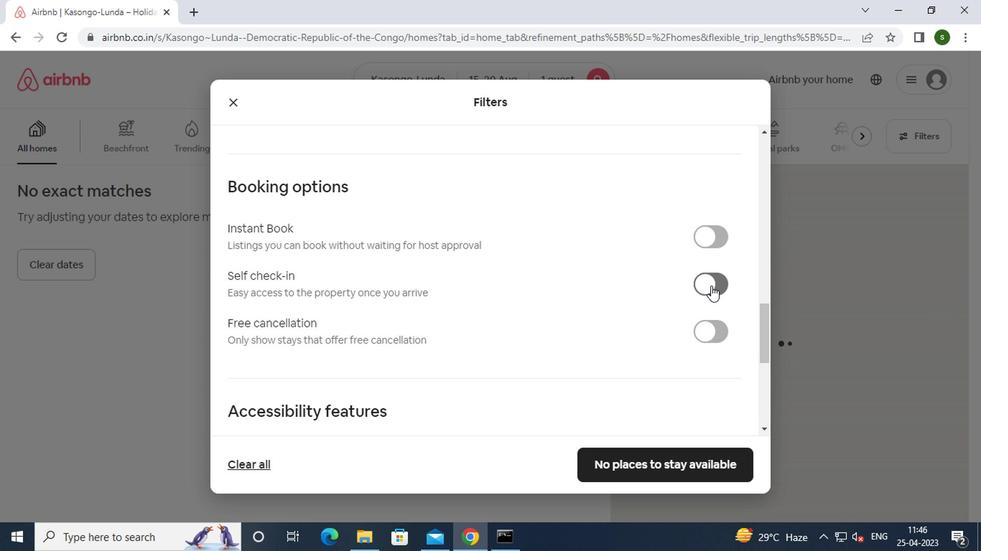 
Action: Mouse moved to (601, 303)
Screenshot: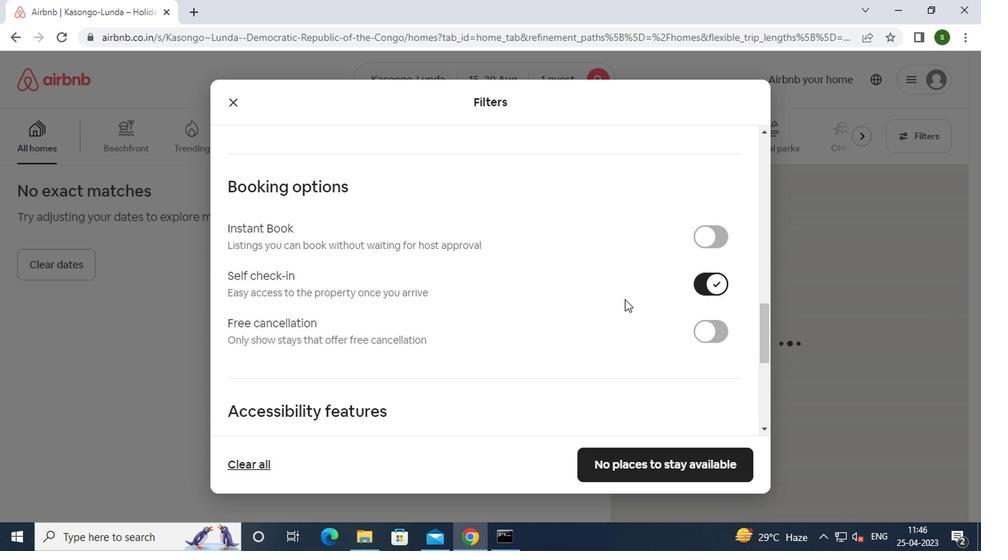 
Action: Mouse scrolled (601, 303) with delta (0, 0)
Screenshot: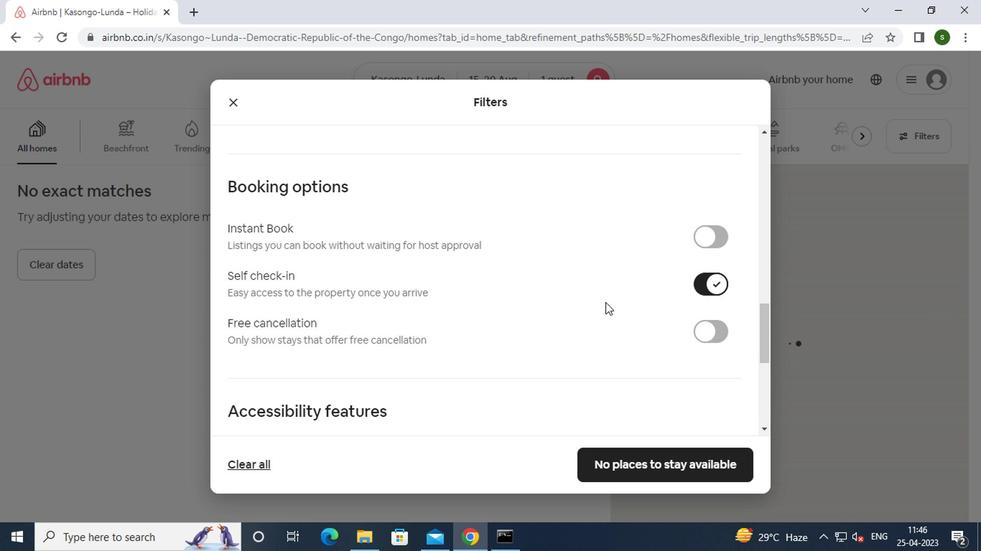 
Action: Mouse scrolled (601, 303) with delta (0, 0)
Screenshot: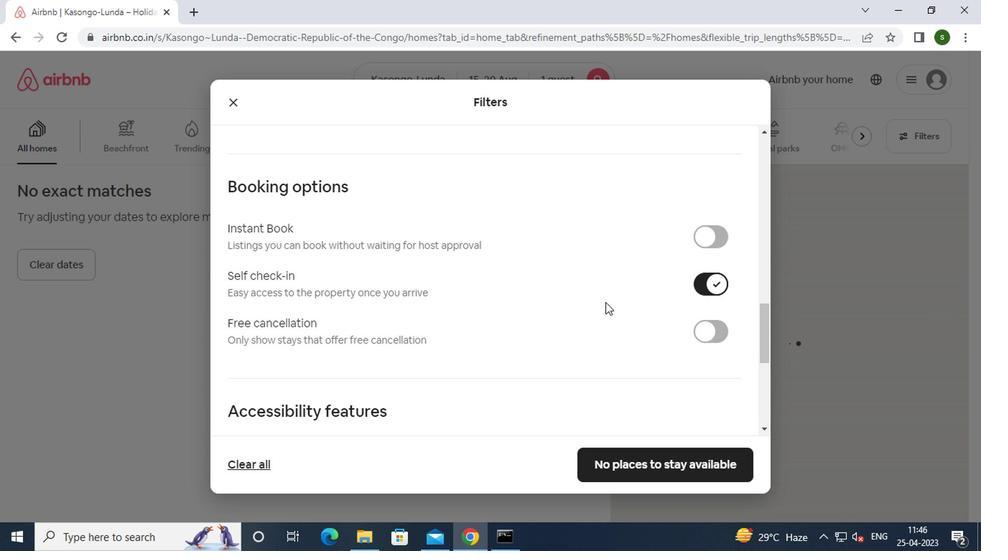 
Action: Mouse scrolled (601, 303) with delta (0, 0)
Screenshot: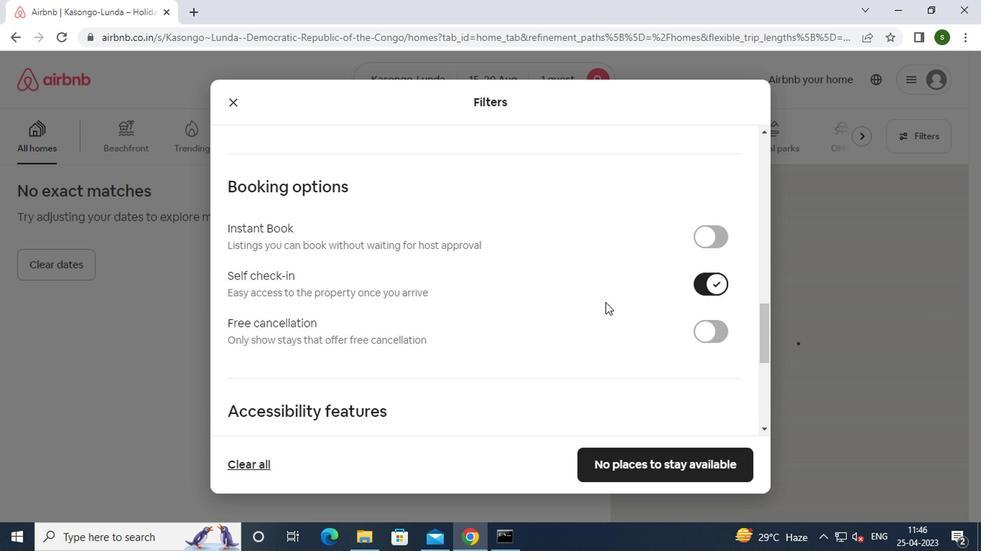 
Action: Mouse scrolled (601, 303) with delta (0, 0)
Screenshot: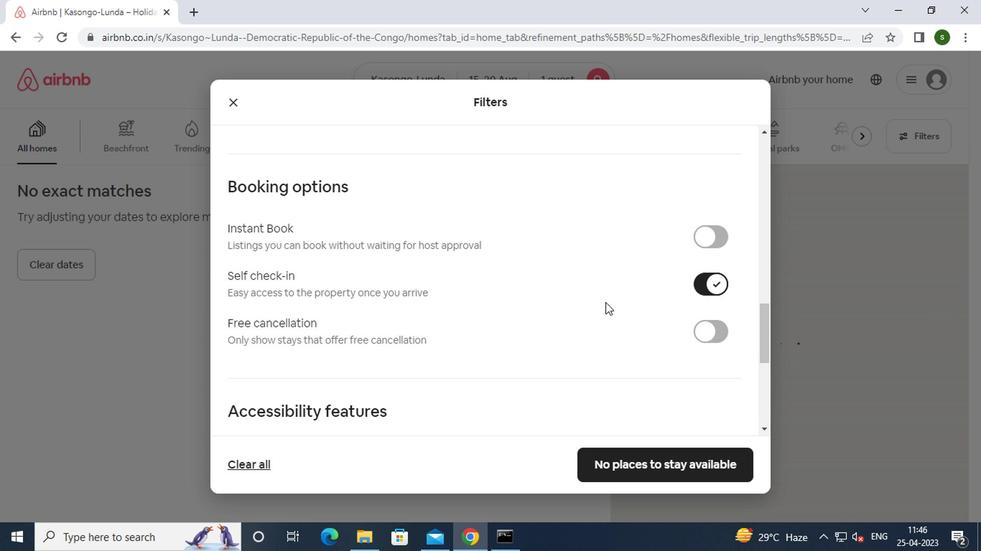 
Action: Mouse scrolled (601, 303) with delta (0, 0)
Screenshot: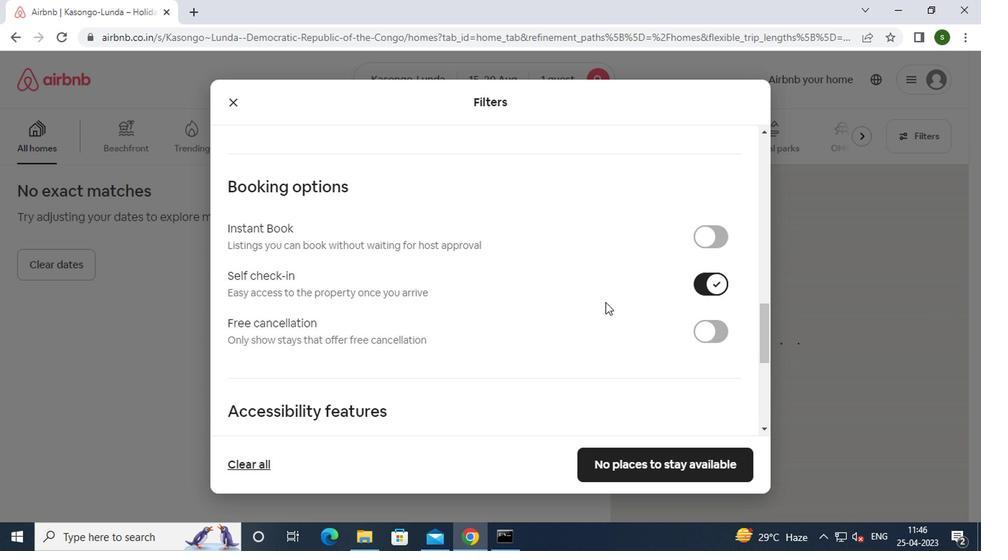 
Action: Mouse moved to (634, 479)
Screenshot: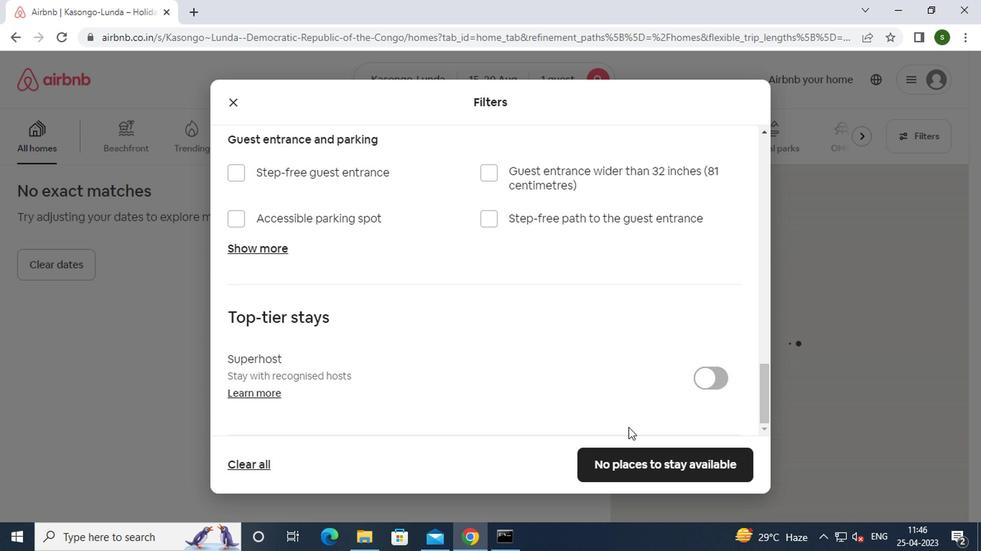 
Action: Mouse pressed left at (634, 479)
Screenshot: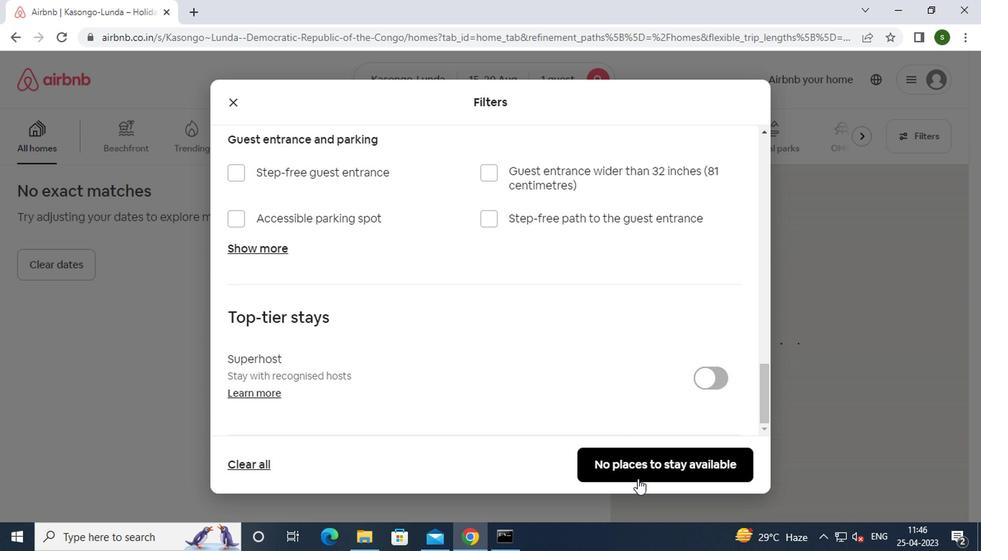 
Action: Mouse moved to (424, 313)
Screenshot: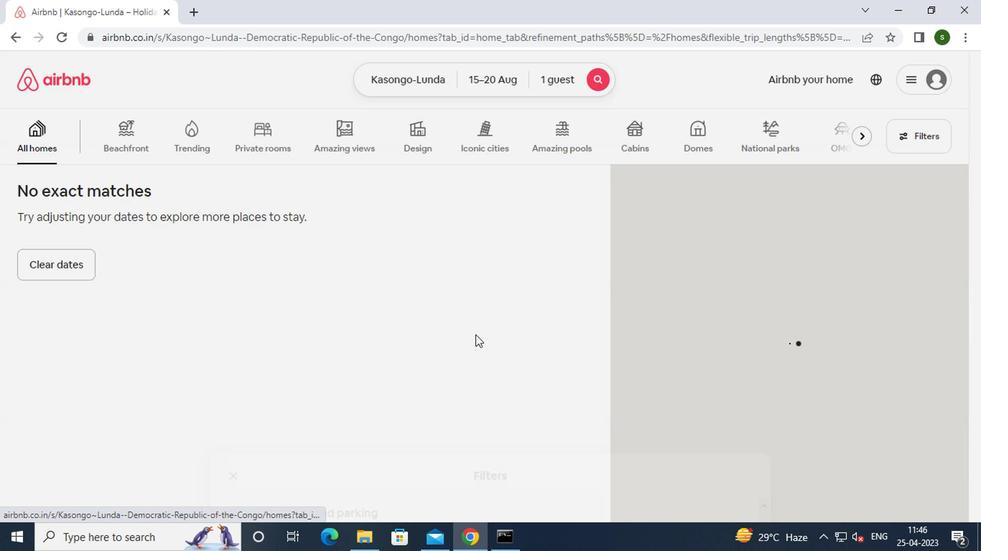 
